 Task: Add Attachment from computer to Card Card0000000049 in Board Board0000000013 in Workspace WS0000000005 in Trello. Add Cover Green to Card Card0000000049 in Board Board0000000013 in Workspace WS0000000005 in Trello. Add "Move Card To …" Button titled Button0000000049 to "top" of the list "To Do" to Card Card0000000049 in Board Board0000000013 in Workspace WS0000000005 in Trello. Add Description DS0000000049 to Card Card0000000050 in Board Board0000000013 in Workspace WS0000000005 in Trello. Add Comment CM0000000049 to Card Card0000000050 in Board Board0000000013 in Workspace WS0000000005 in Trello
Action: Mouse moved to (695, 400)
Screenshot: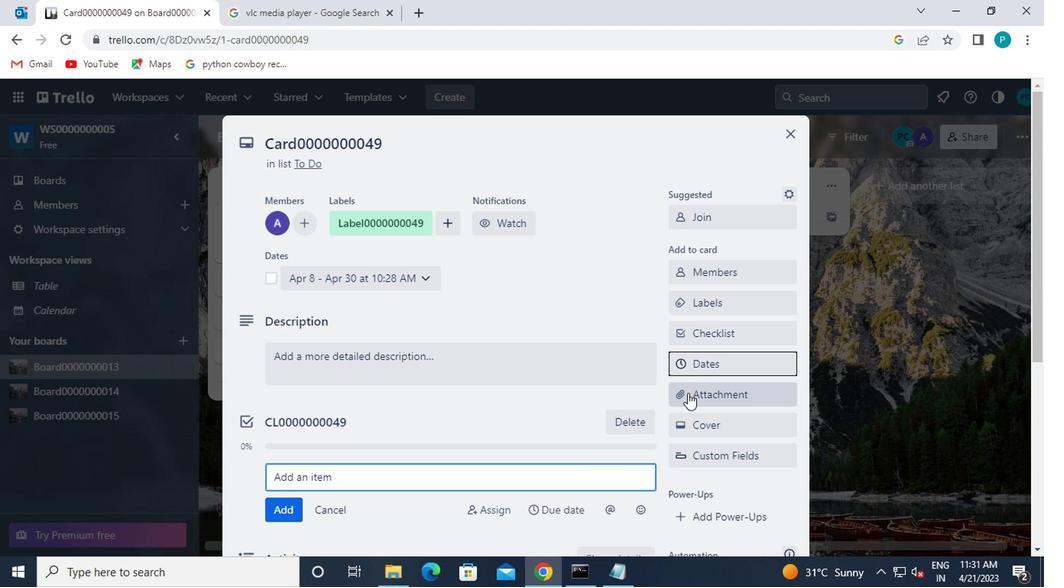 
Action: Mouse pressed left at (695, 400)
Screenshot: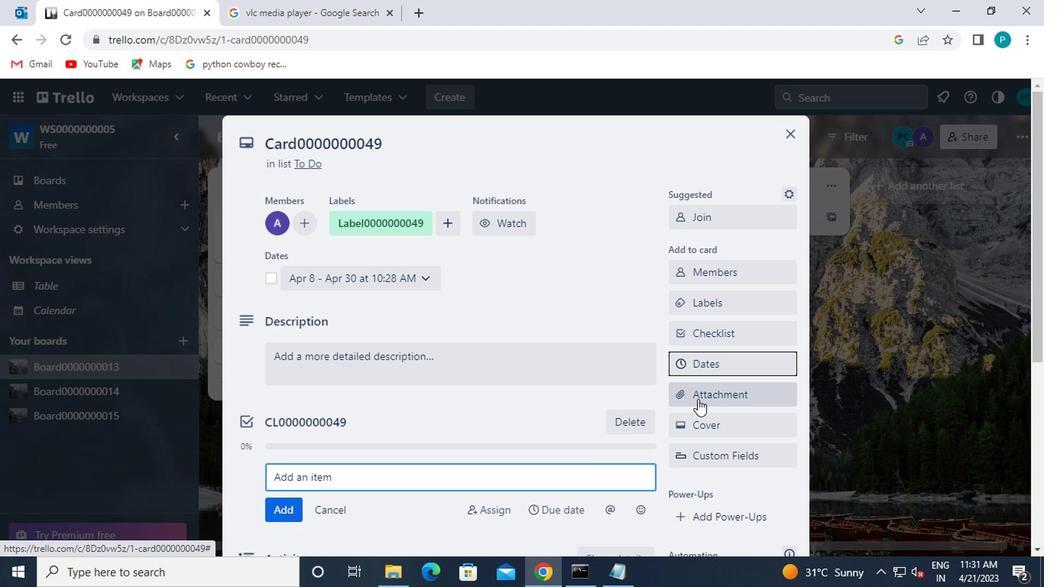 
Action: Mouse moved to (692, 157)
Screenshot: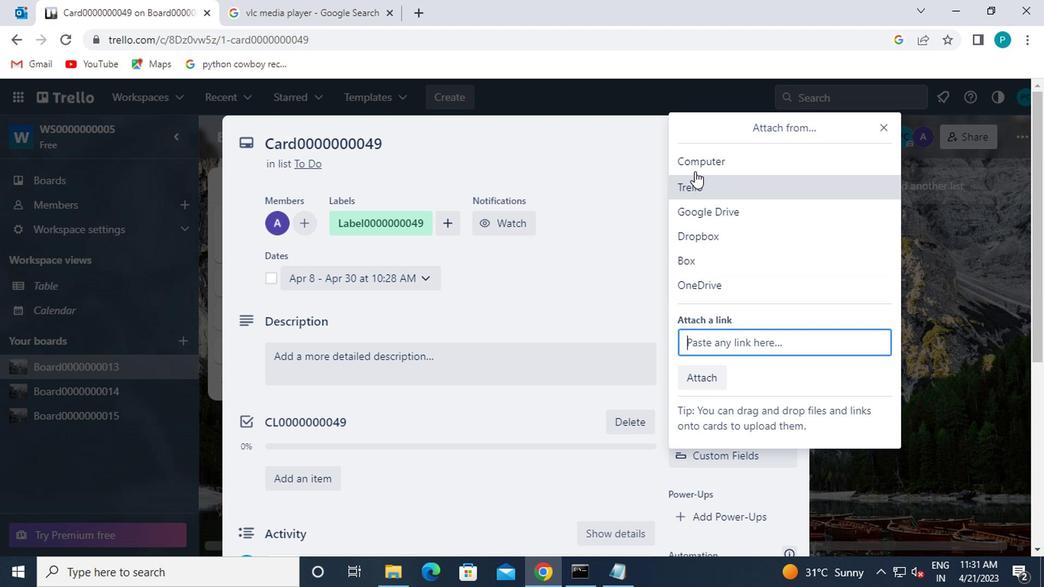 
Action: Mouse pressed left at (692, 157)
Screenshot: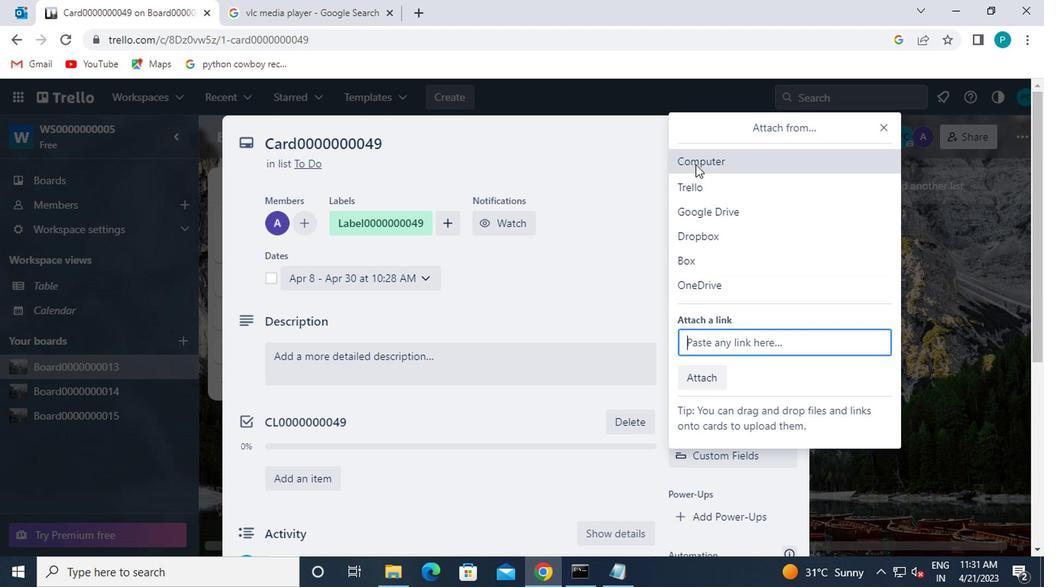 
Action: Mouse moved to (233, 125)
Screenshot: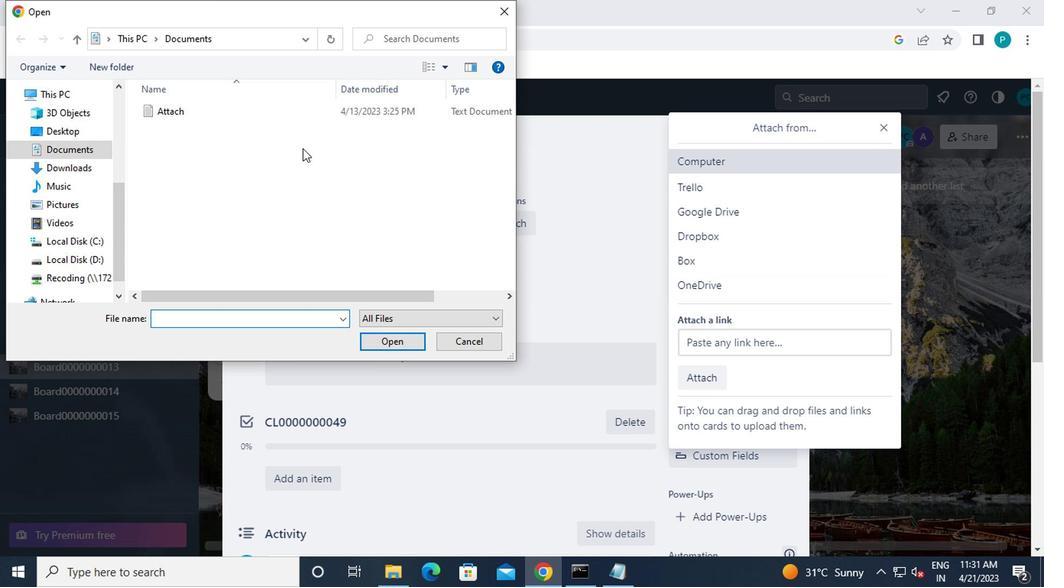 
Action: Mouse pressed left at (233, 125)
Screenshot: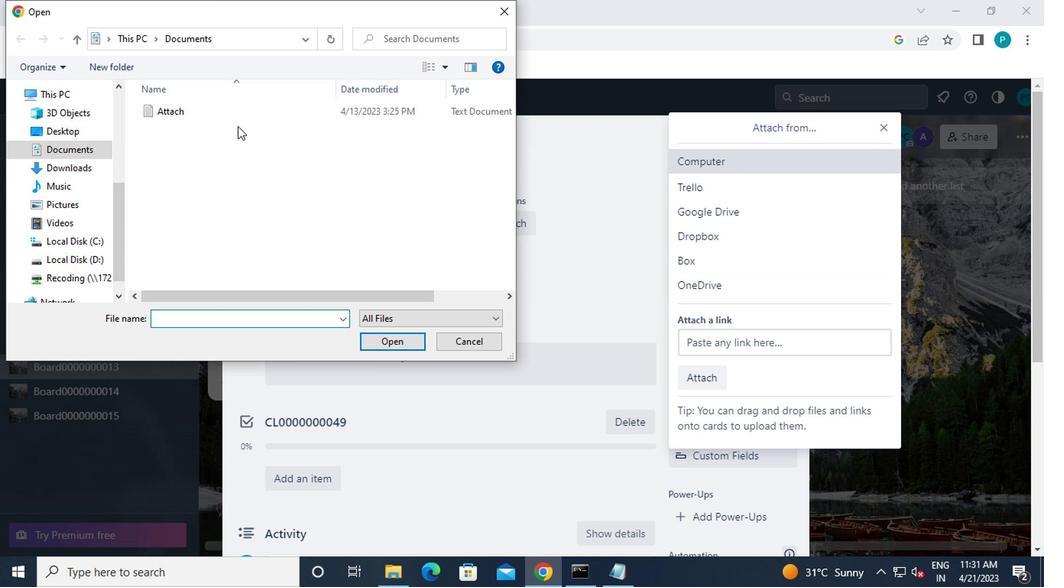 
Action: Mouse moved to (214, 115)
Screenshot: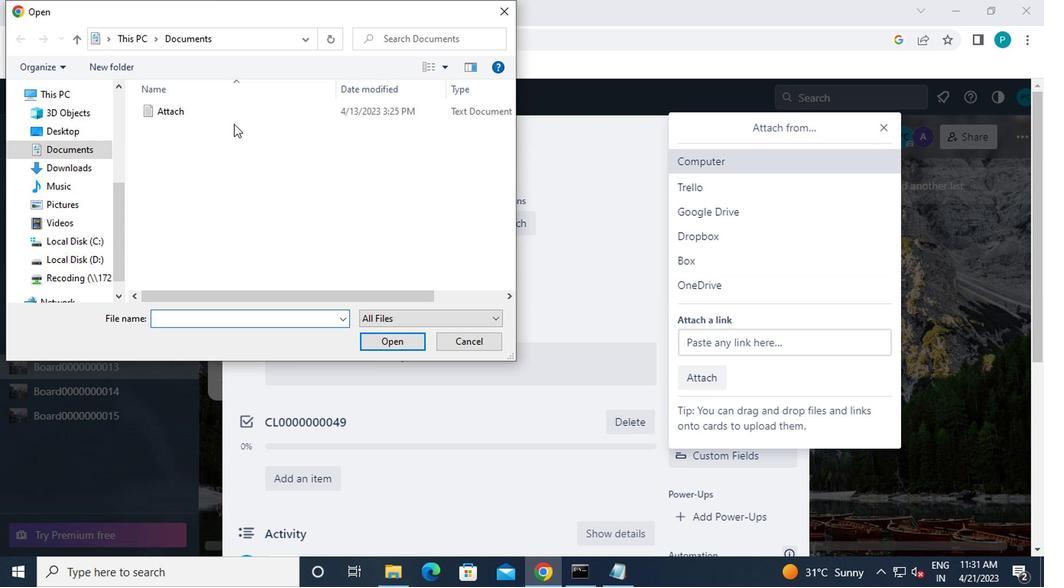 
Action: Mouse pressed left at (214, 115)
Screenshot: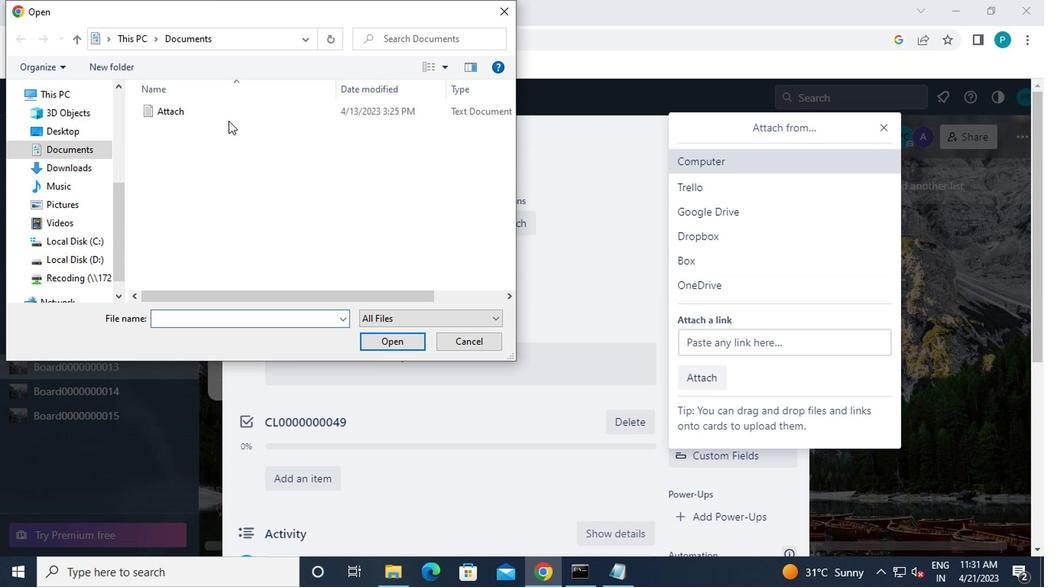 
Action: Mouse moved to (390, 348)
Screenshot: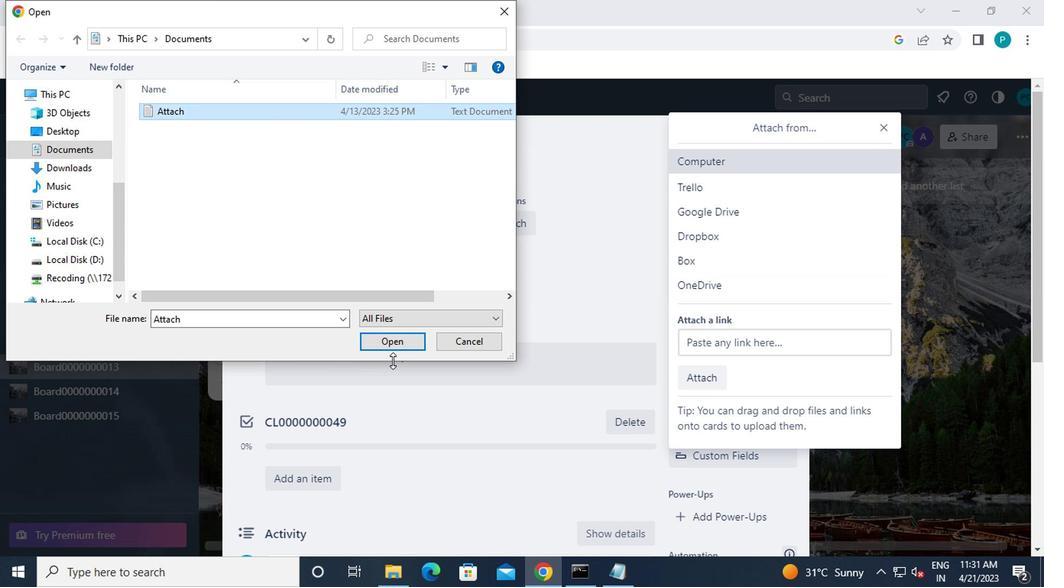 
Action: Mouse pressed left at (390, 348)
Screenshot: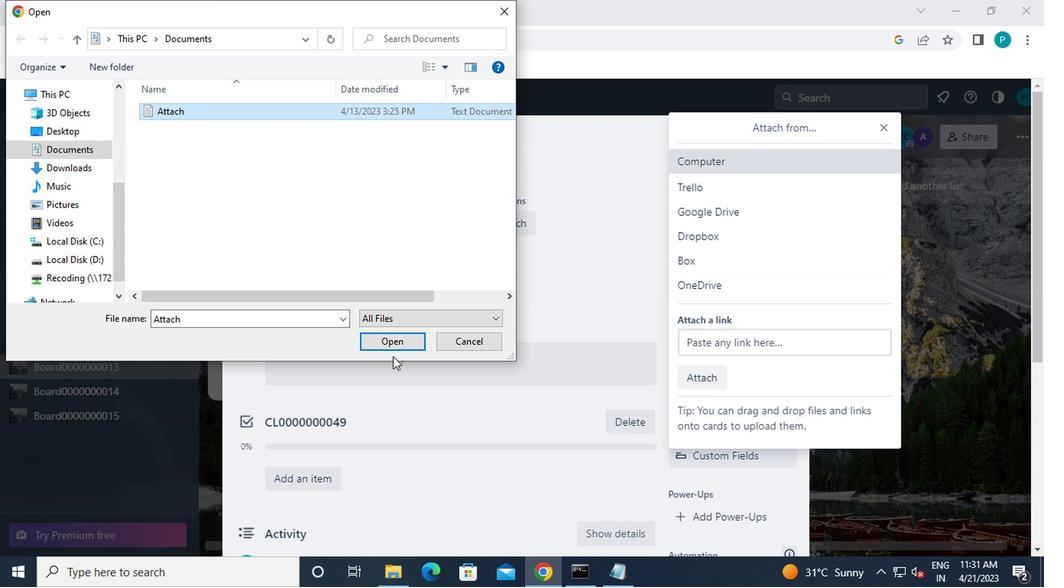 
Action: Mouse moved to (692, 427)
Screenshot: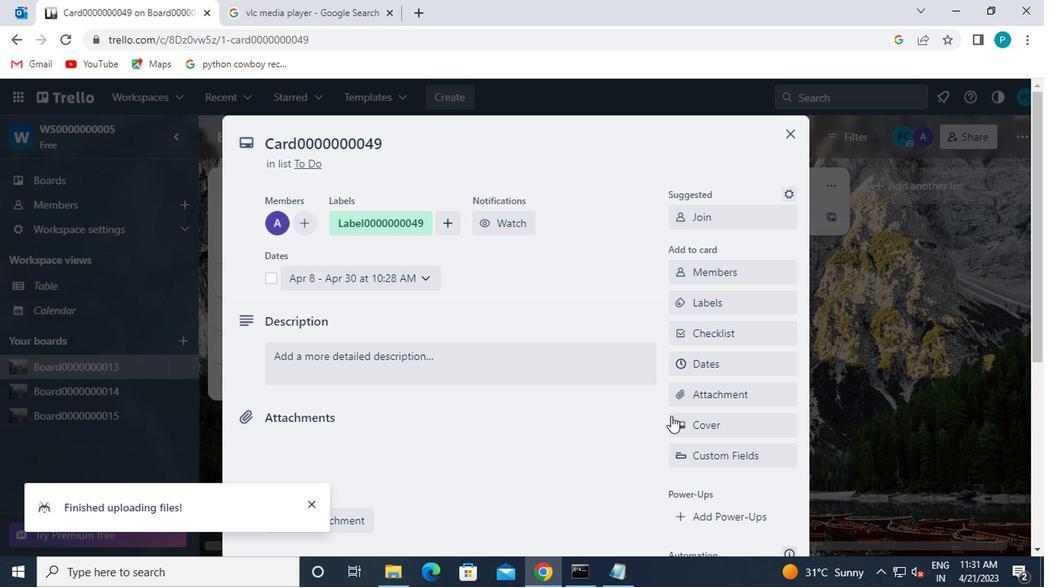 
Action: Mouse pressed left at (692, 427)
Screenshot: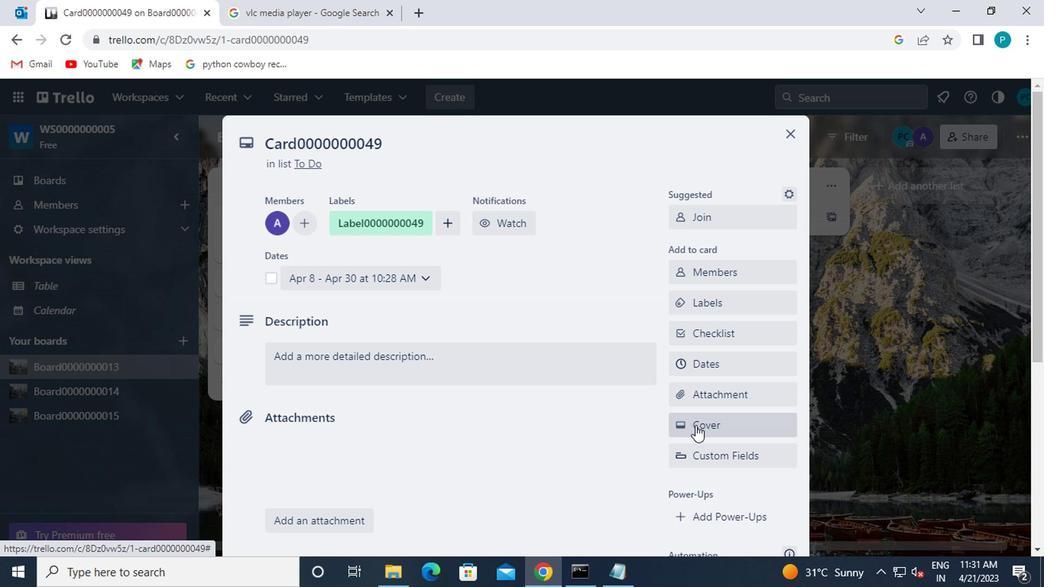 
Action: Mouse moved to (676, 270)
Screenshot: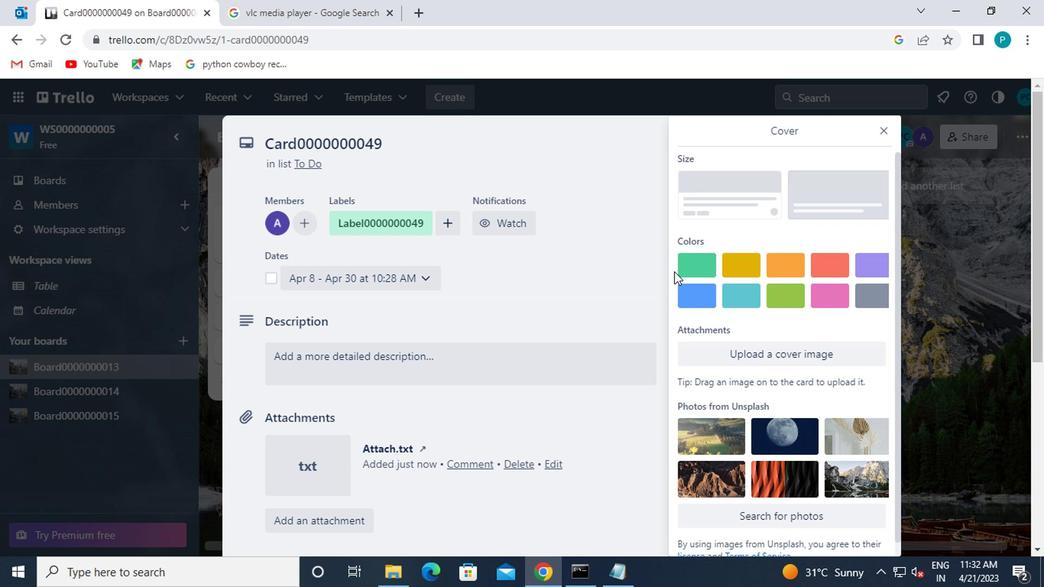 
Action: Mouse pressed left at (676, 270)
Screenshot: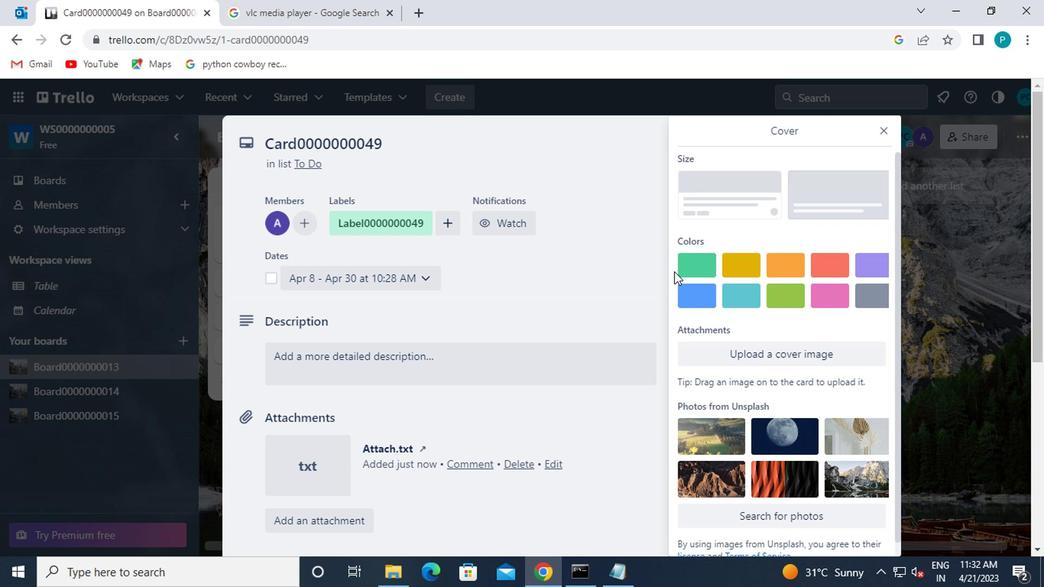 
Action: Mouse moved to (883, 127)
Screenshot: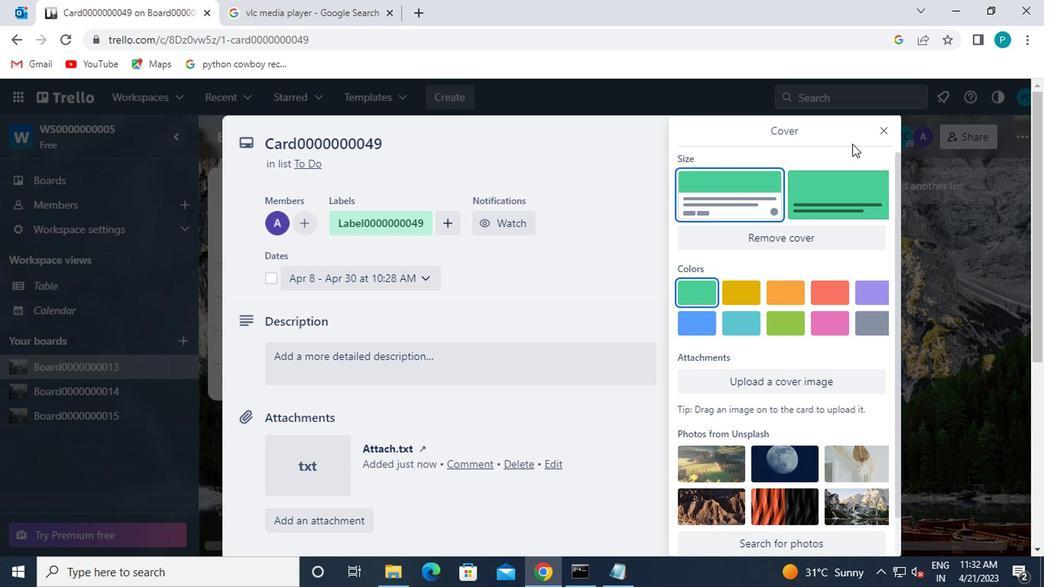 
Action: Mouse pressed left at (883, 127)
Screenshot: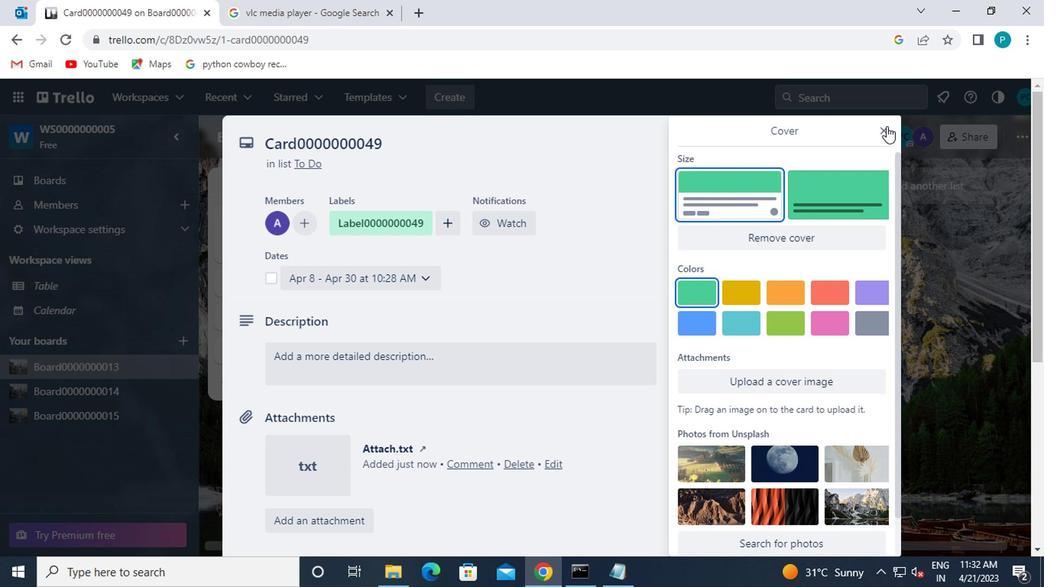 
Action: Mouse moved to (627, 432)
Screenshot: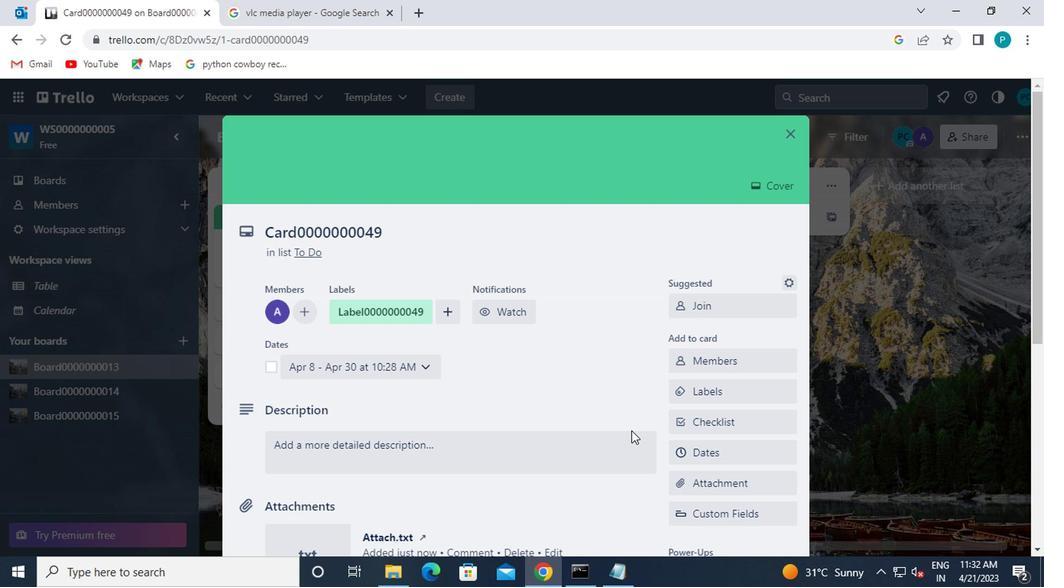 
Action: Mouse scrolled (627, 432) with delta (0, 0)
Screenshot: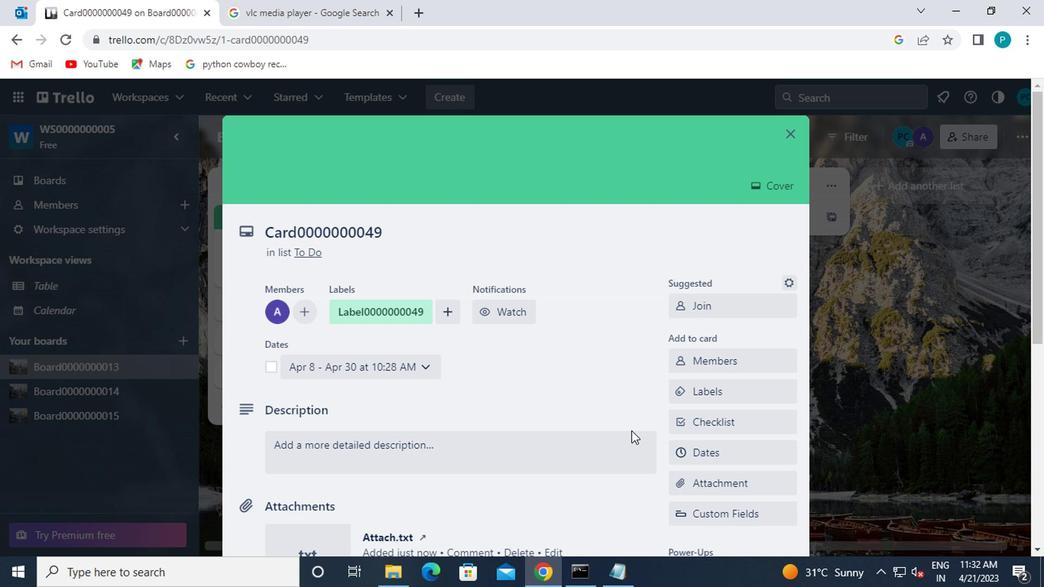 
Action: Mouse scrolled (627, 432) with delta (0, 0)
Screenshot: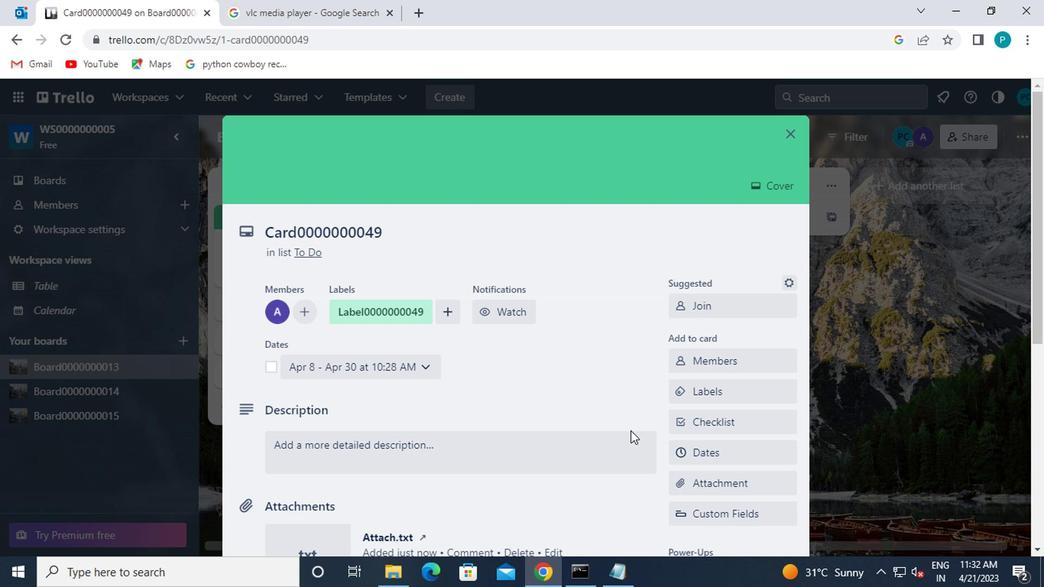 
Action: Mouse moved to (629, 416)
Screenshot: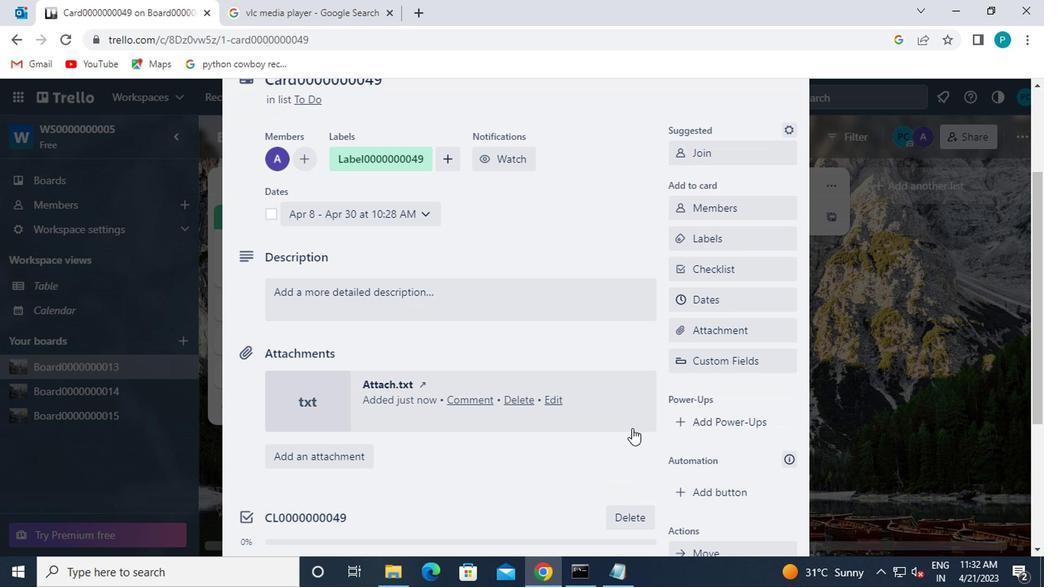 
Action: Mouse scrolled (629, 415) with delta (0, 0)
Screenshot: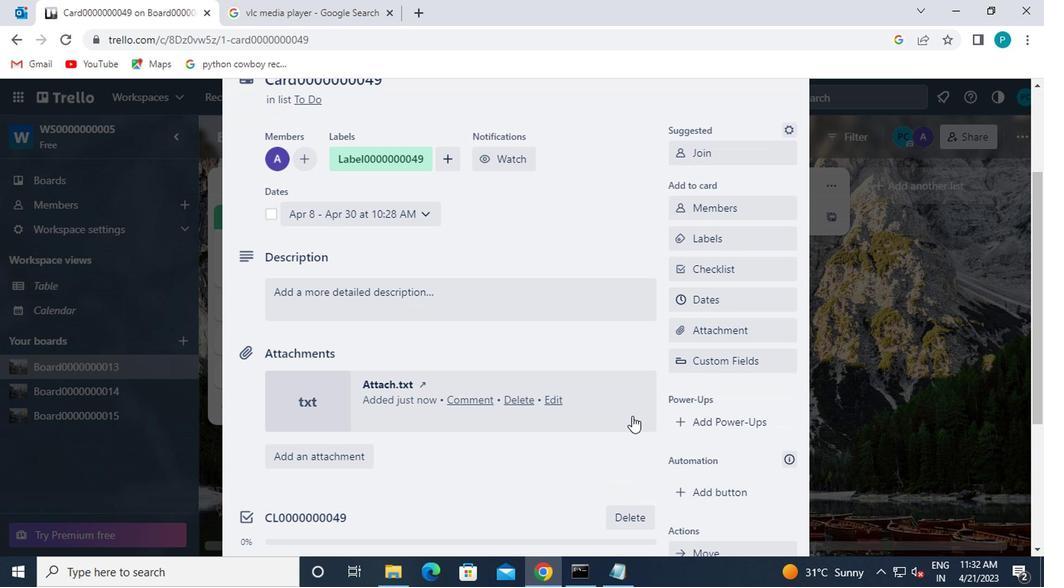 
Action: Mouse moved to (689, 417)
Screenshot: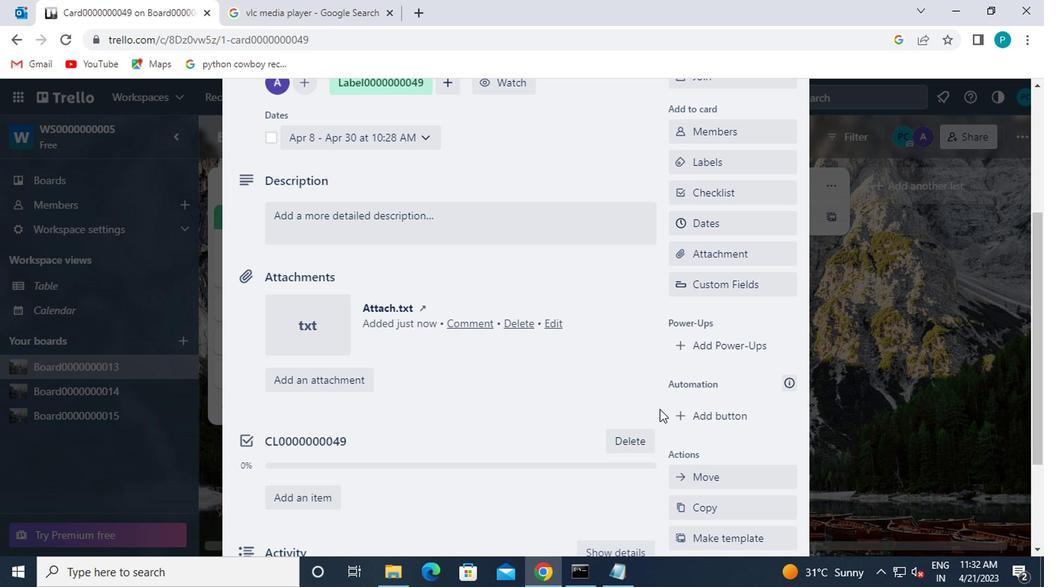
Action: Mouse pressed left at (689, 417)
Screenshot: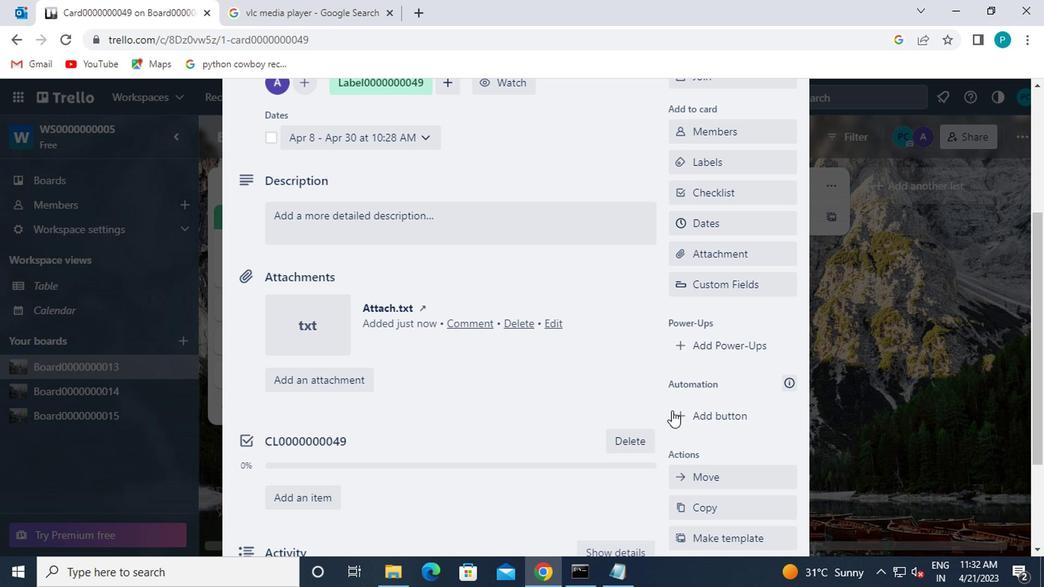 
Action: Mouse moved to (698, 204)
Screenshot: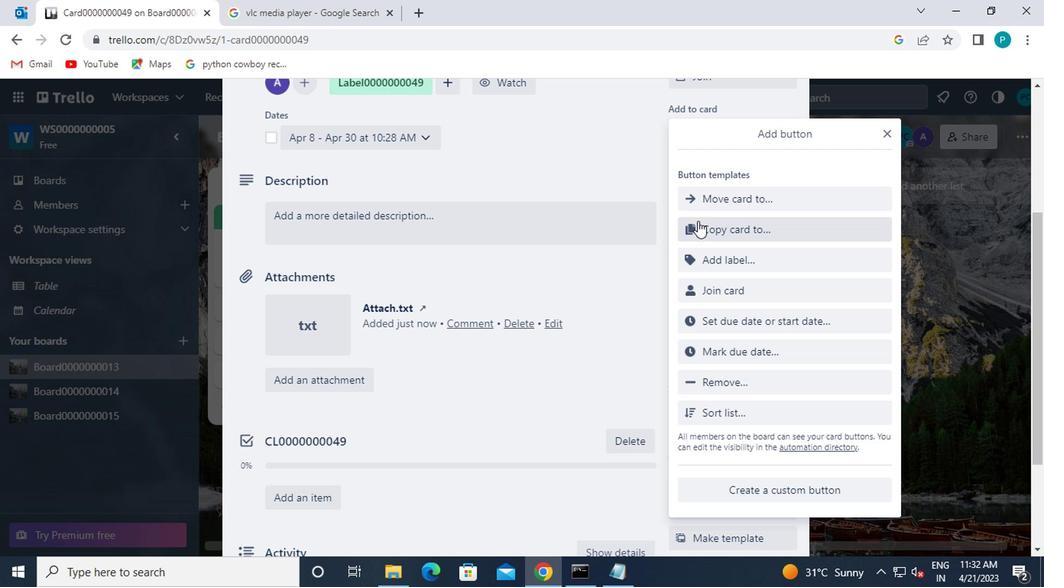 
Action: Mouse pressed left at (698, 204)
Screenshot: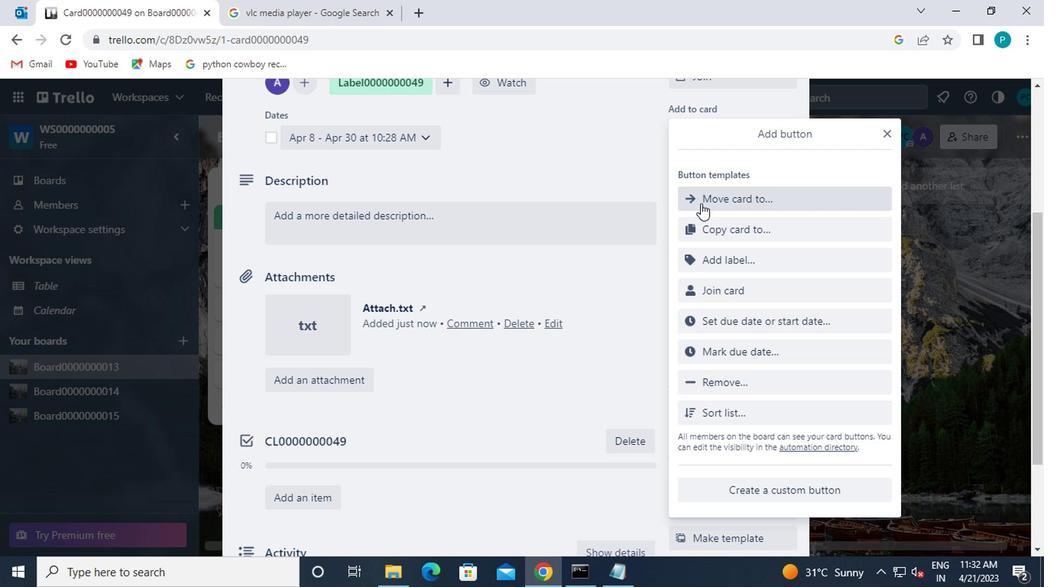 
Action: Mouse moved to (724, 197)
Screenshot: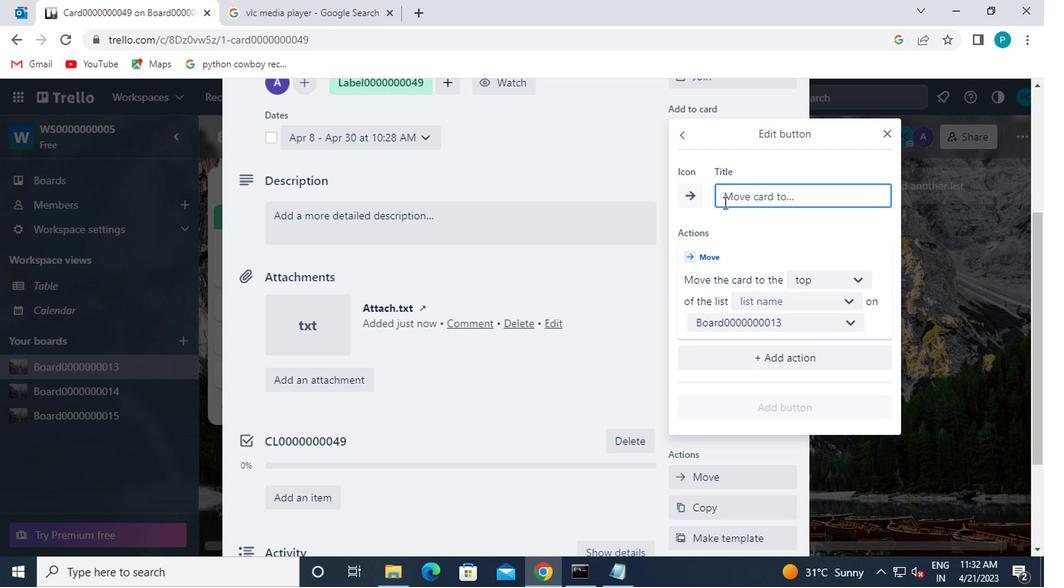 
Action: Key pressed b<Key.caps_lock>utton0000000049
Screenshot: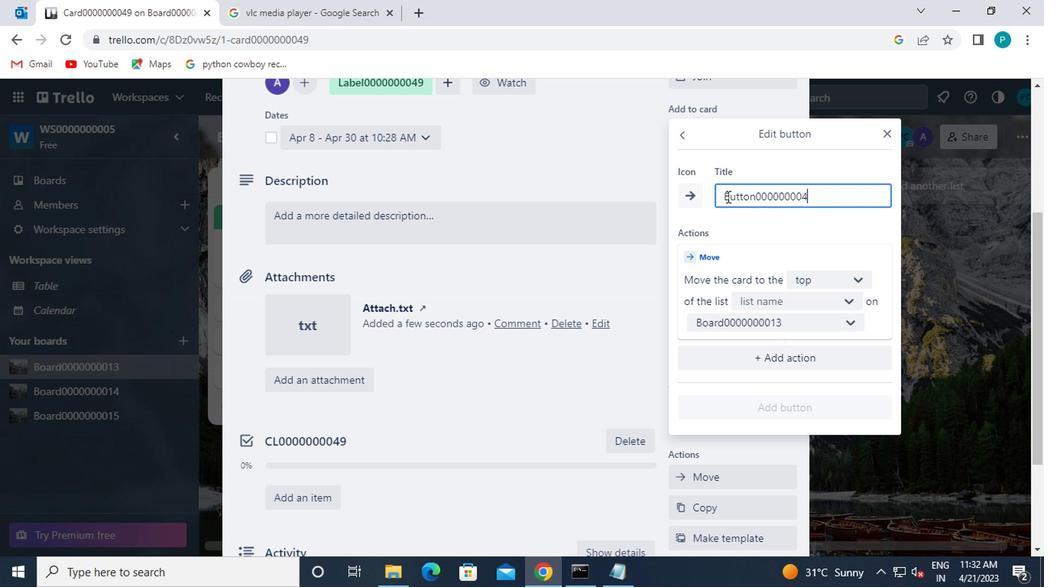 
Action: Mouse moved to (831, 279)
Screenshot: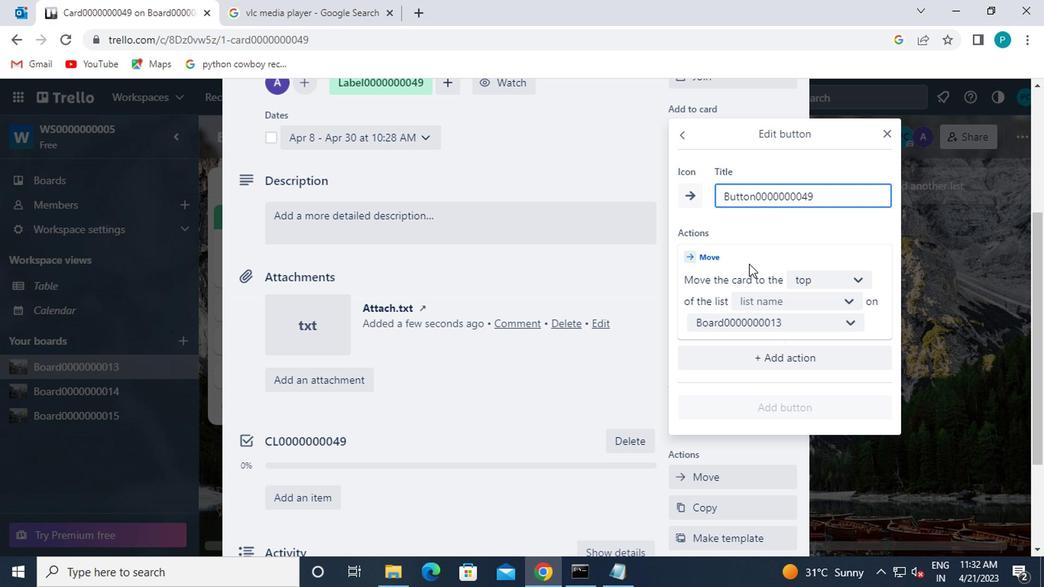 
Action: Mouse pressed left at (831, 279)
Screenshot: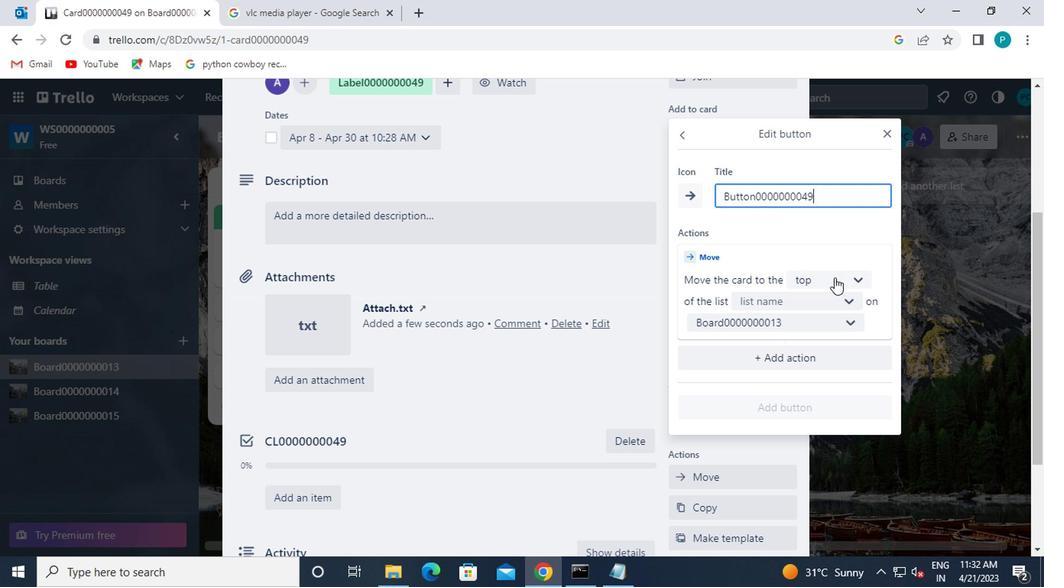 
Action: Mouse moved to (832, 305)
Screenshot: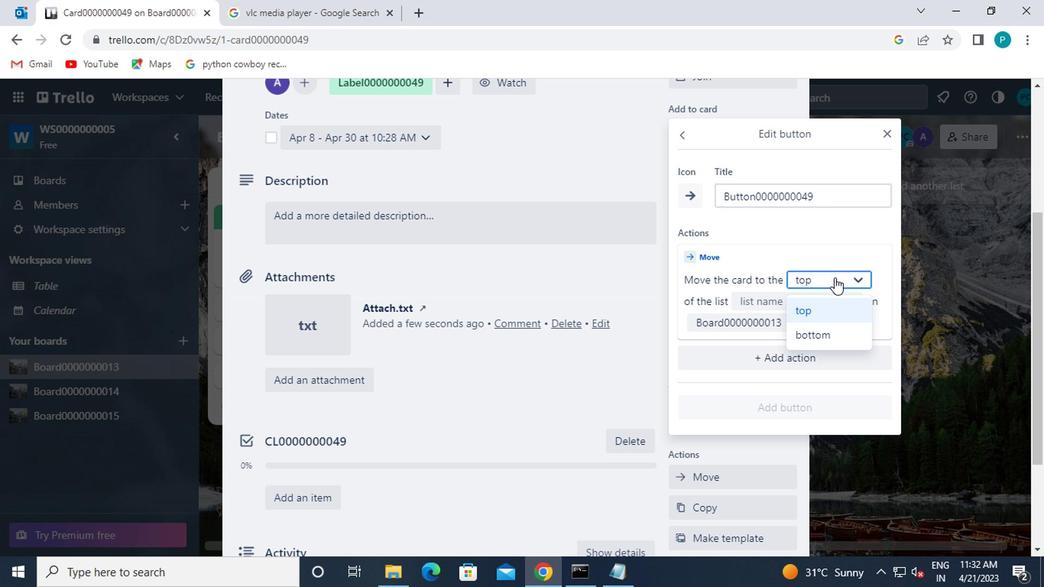 
Action: Mouse pressed left at (832, 305)
Screenshot: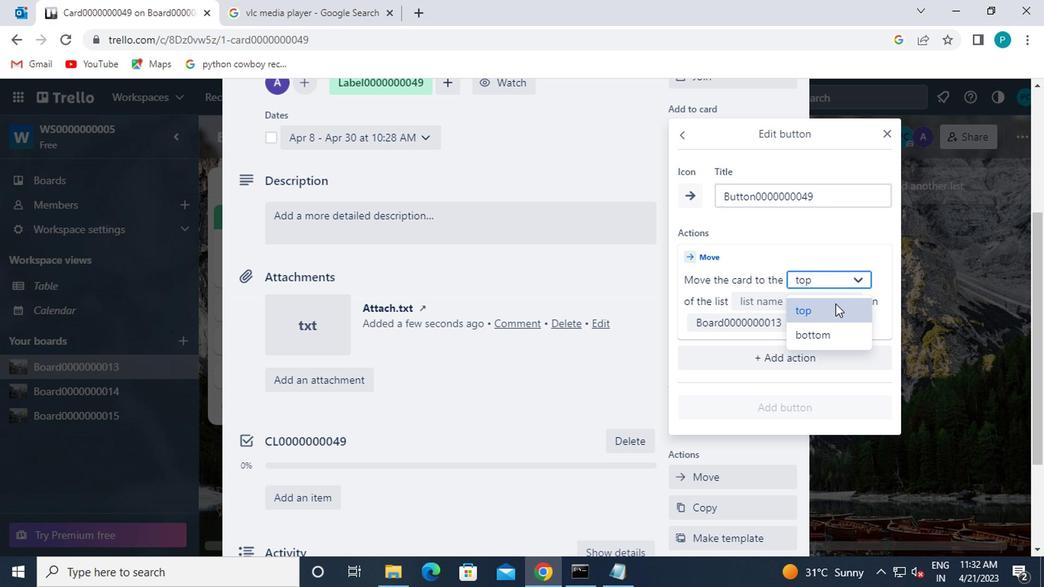 
Action: Mouse moved to (804, 301)
Screenshot: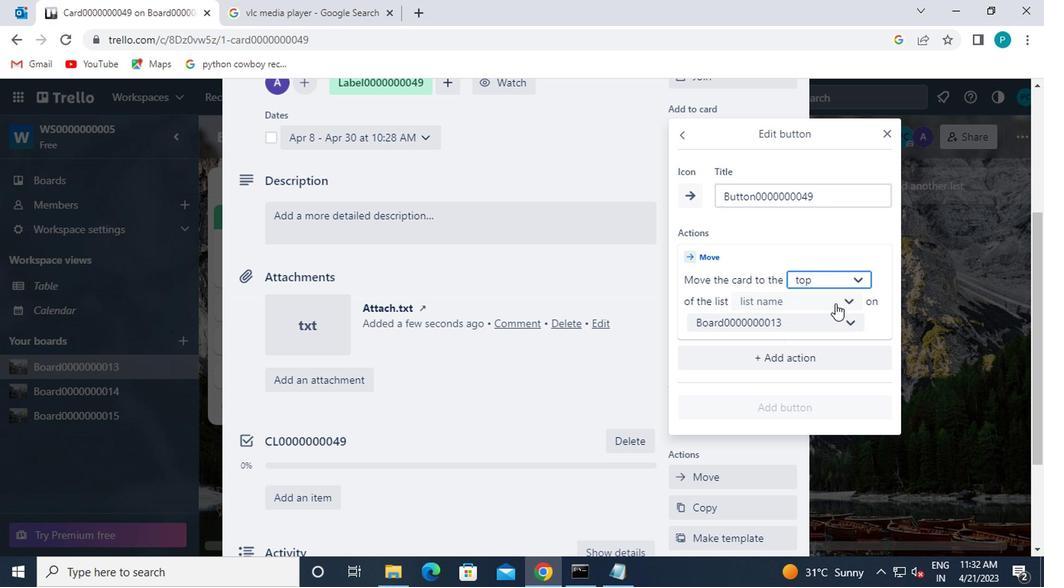 
Action: Mouse pressed left at (804, 301)
Screenshot: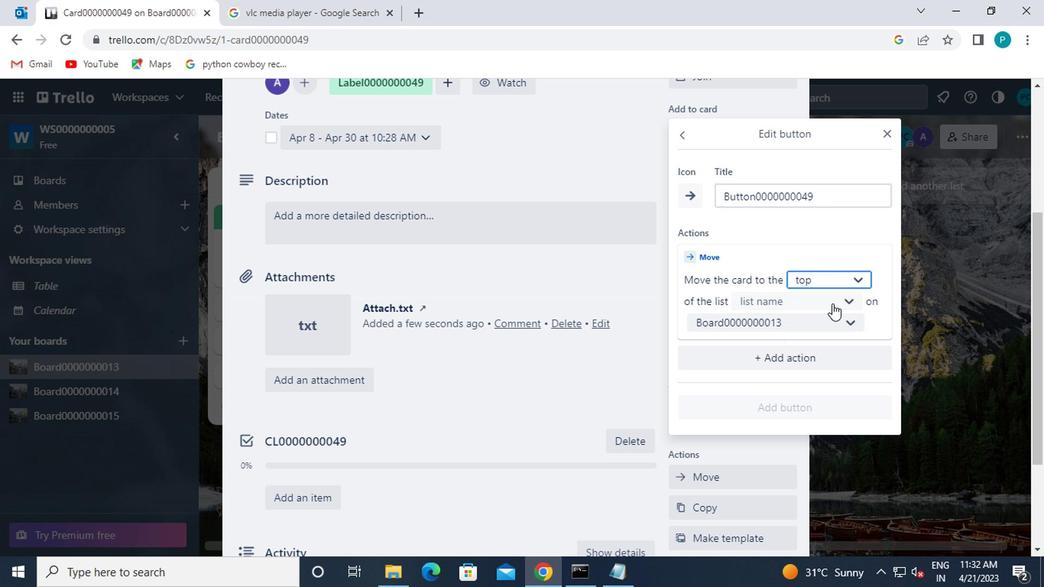 
Action: Mouse moved to (800, 339)
Screenshot: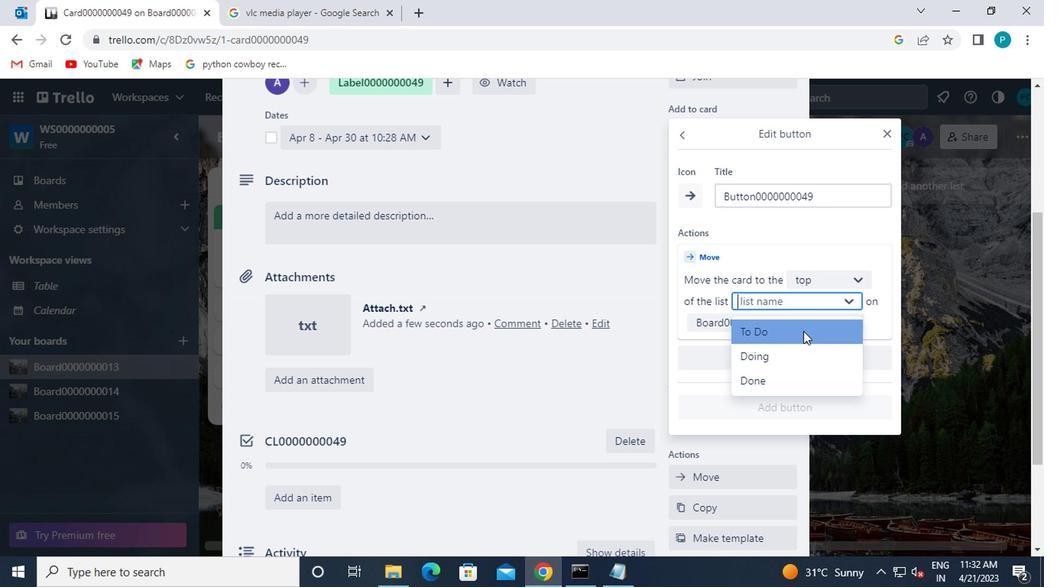 
Action: Mouse pressed left at (800, 339)
Screenshot: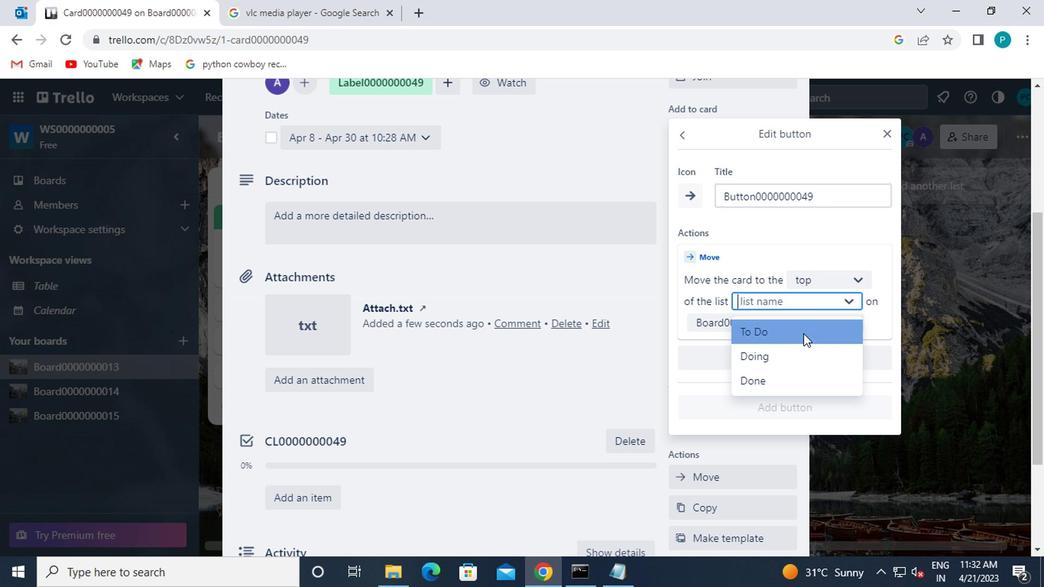 
Action: Mouse moved to (779, 402)
Screenshot: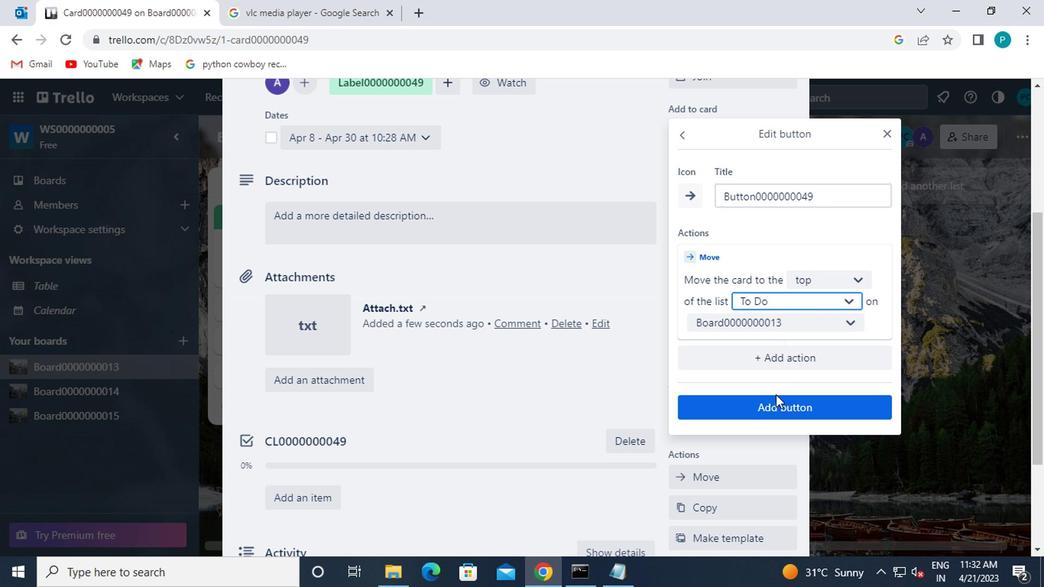 
Action: Mouse pressed left at (779, 402)
Screenshot: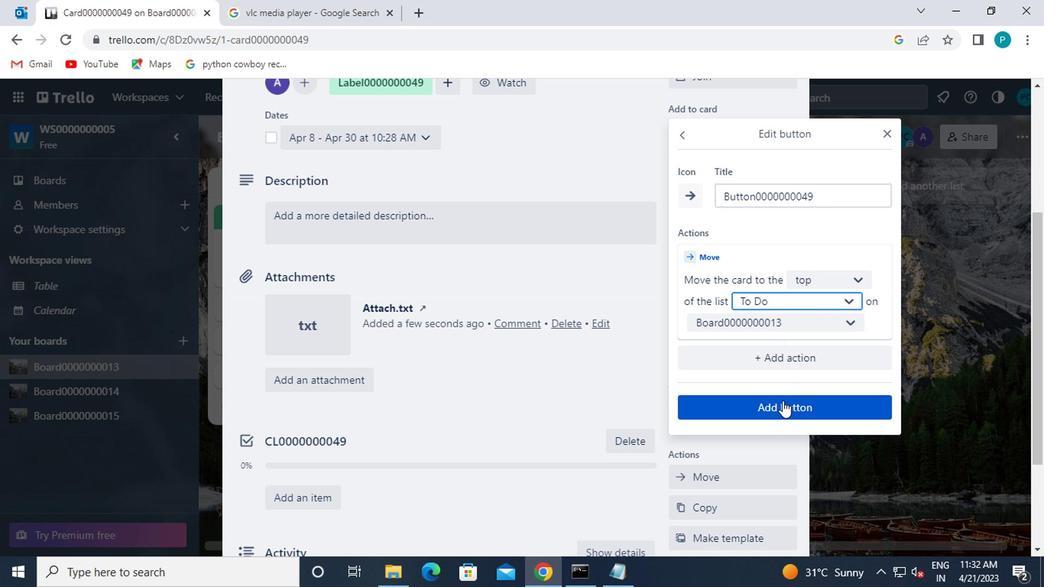 
Action: Mouse moved to (390, 219)
Screenshot: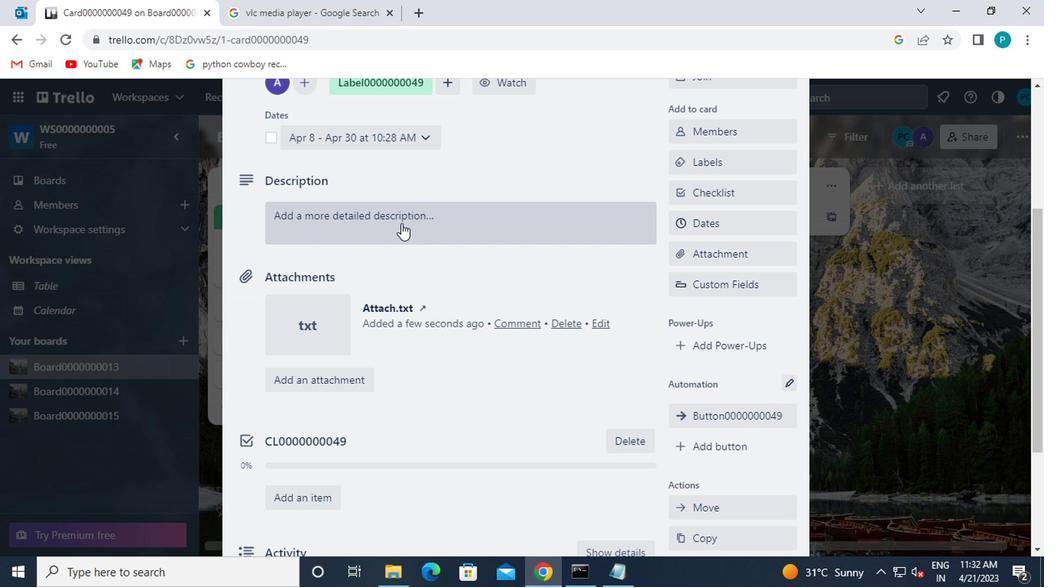 
Action: Mouse pressed left at (390, 219)
Screenshot: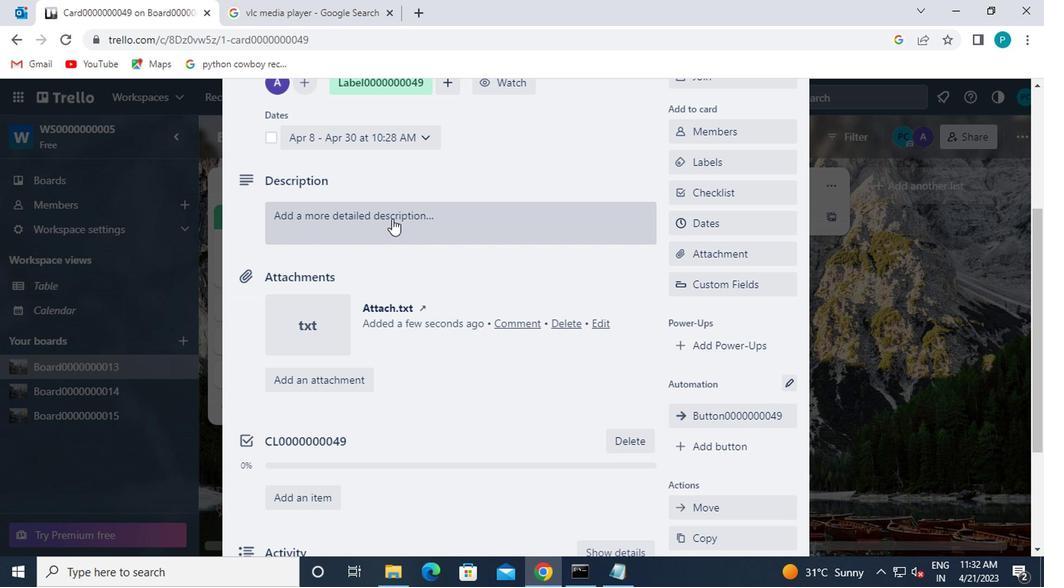 
Action: Key pressed <Key.caps_lock>ds0000000049
Screenshot: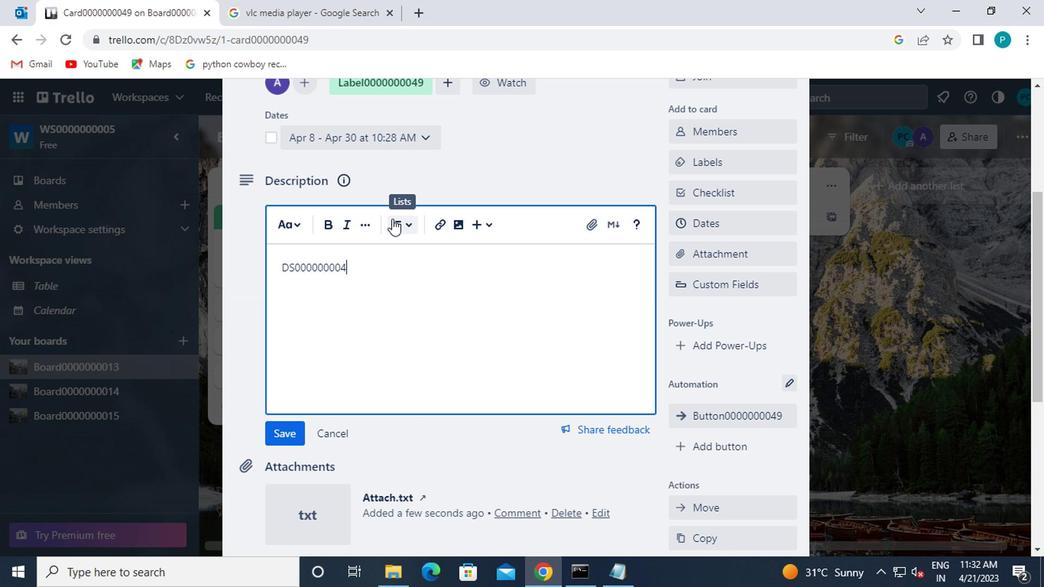 
Action: Mouse moved to (287, 430)
Screenshot: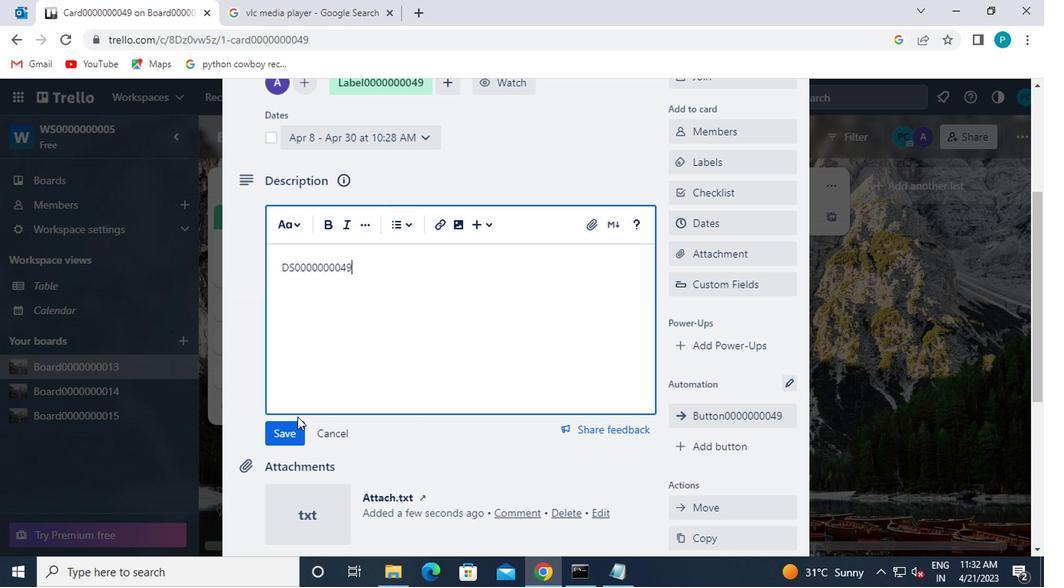 
Action: Mouse pressed left at (287, 430)
Screenshot: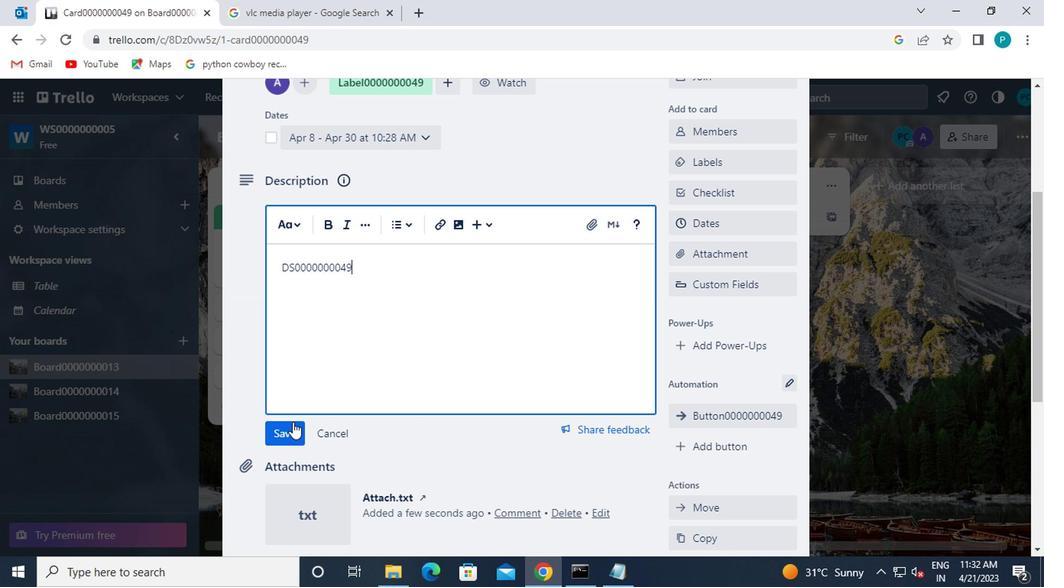 
Action: Mouse moved to (400, 424)
Screenshot: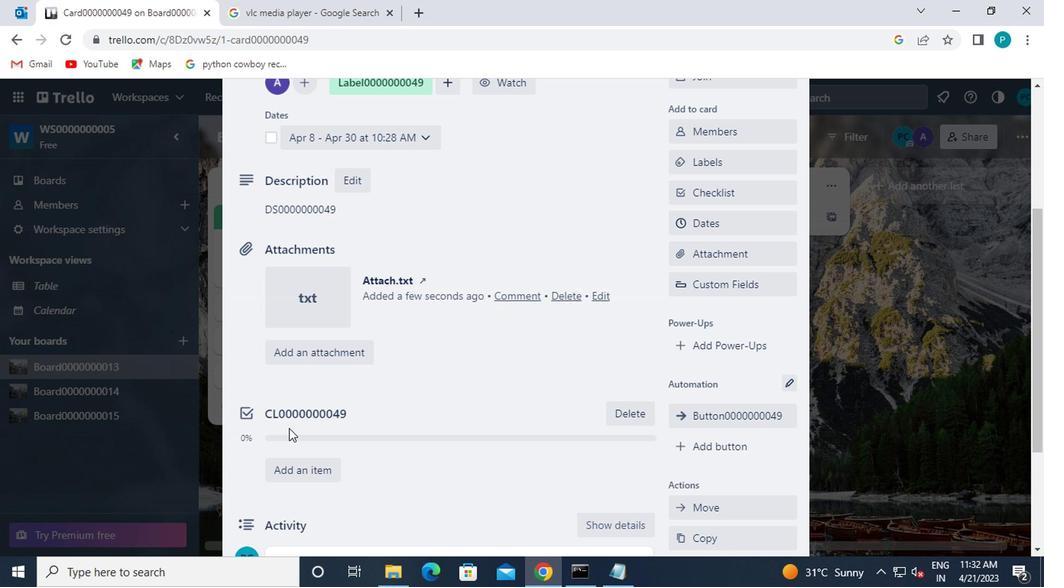 
Action: Mouse scrolled (400, 423) with delta (0, -1)
Screenshot: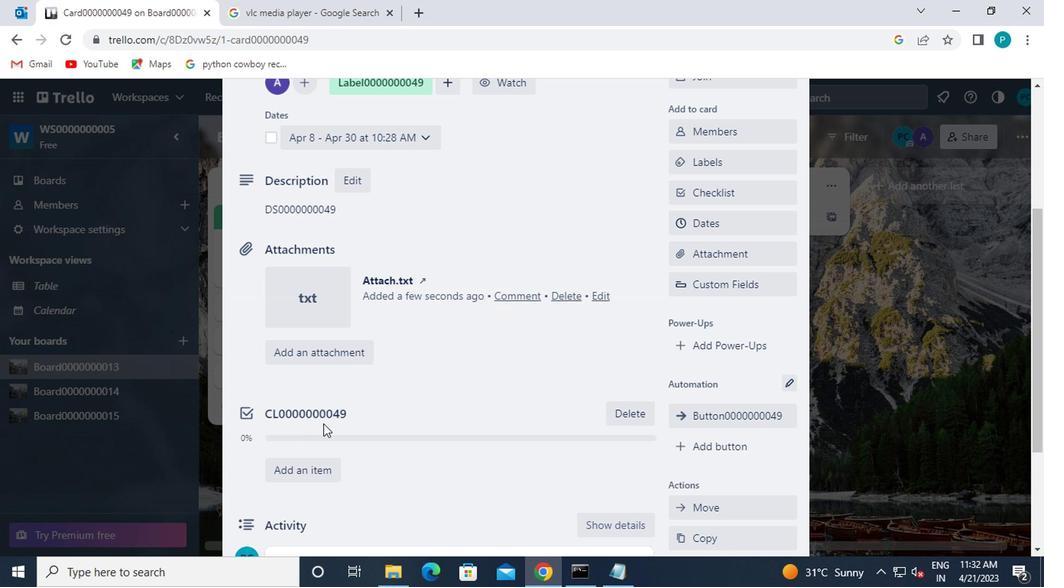 
Action: Mouse moved to (401, 424)
Screenshot: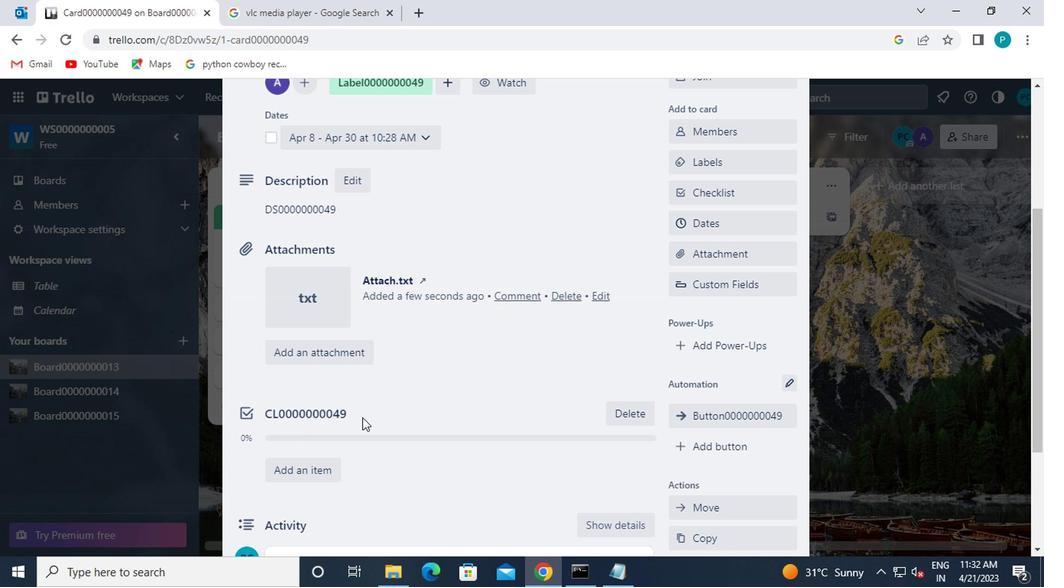 
Action: Mouse scrolled (401, 423) with delta (0, -1)
Screenshot: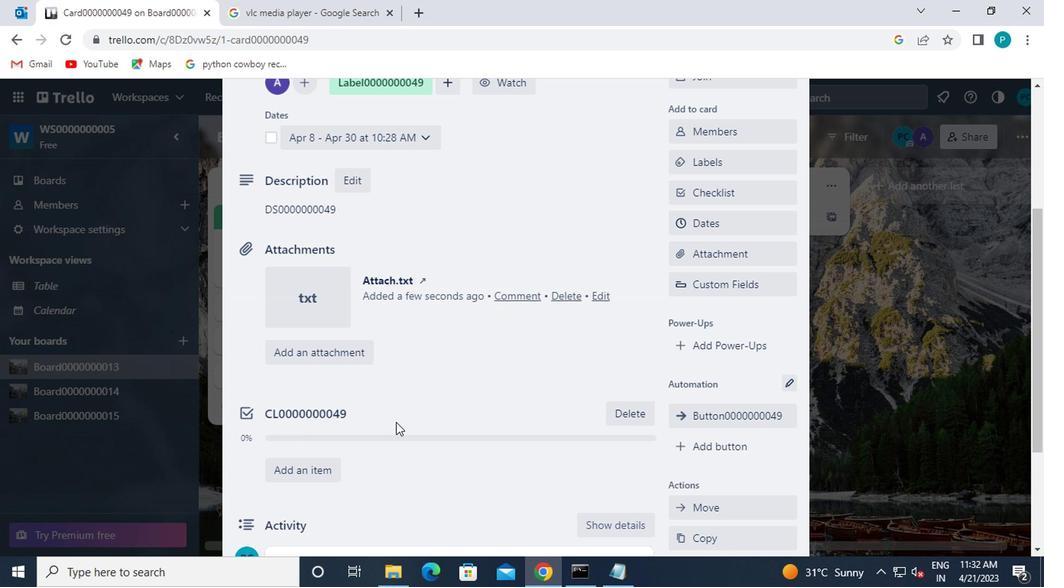 
Action: Mouse scrolled (401, 423) with delta (0, -1)
Screenshot: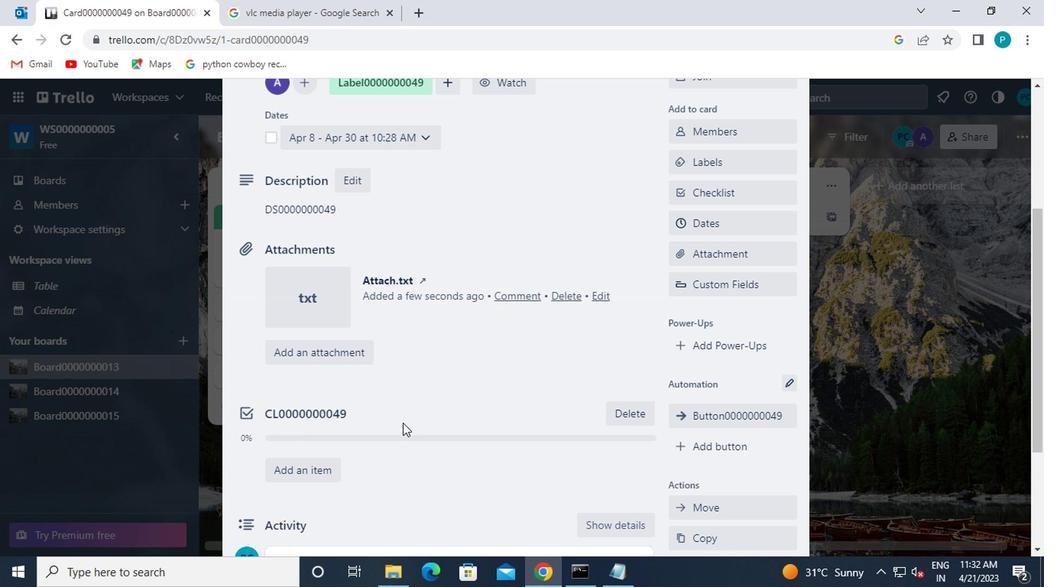 
Action: Mouse moved to (360, 395)
Screenshot: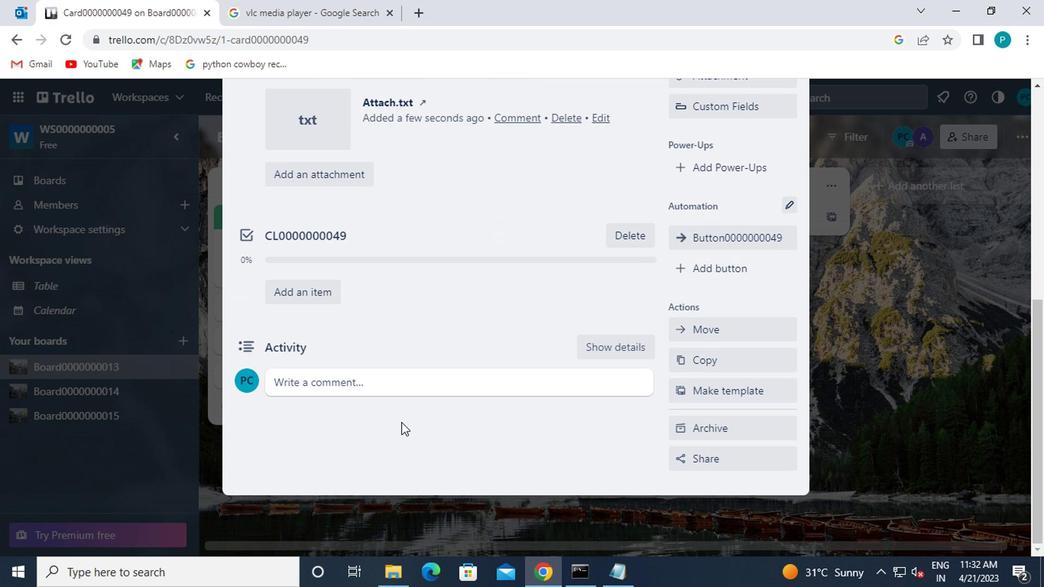 
Action: Mouse pressed left at (360, 395)
Screenshot: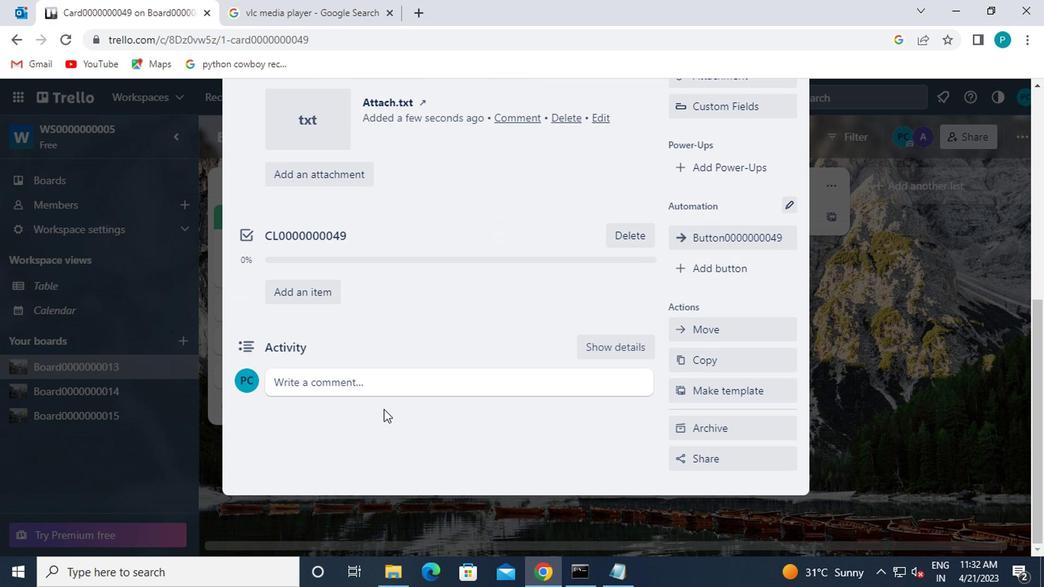 
Action: Key pressed cm0000000049
Screenshot: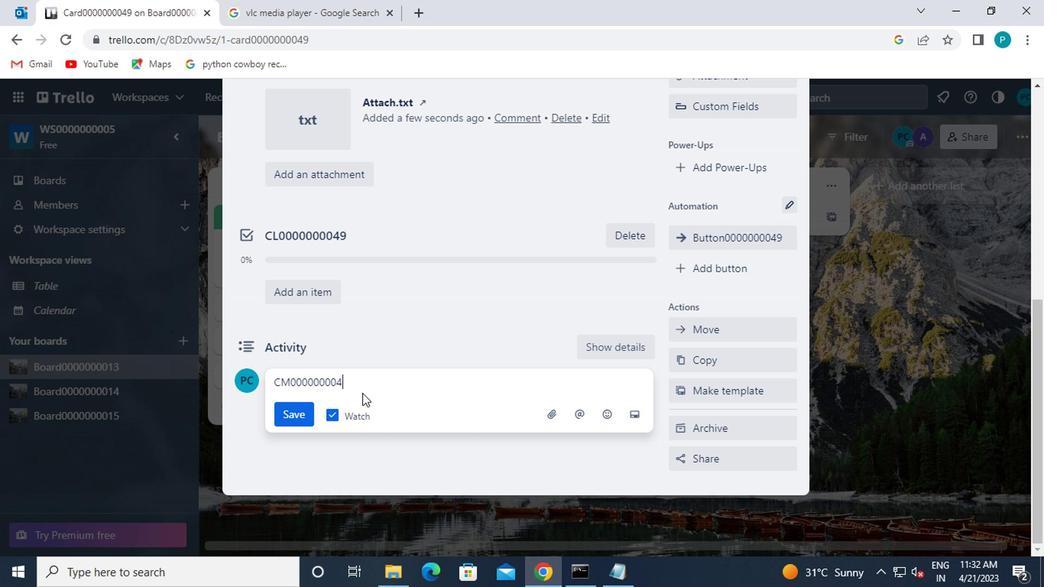 
Action: Mouse moved to (287, 418)
Screenshot: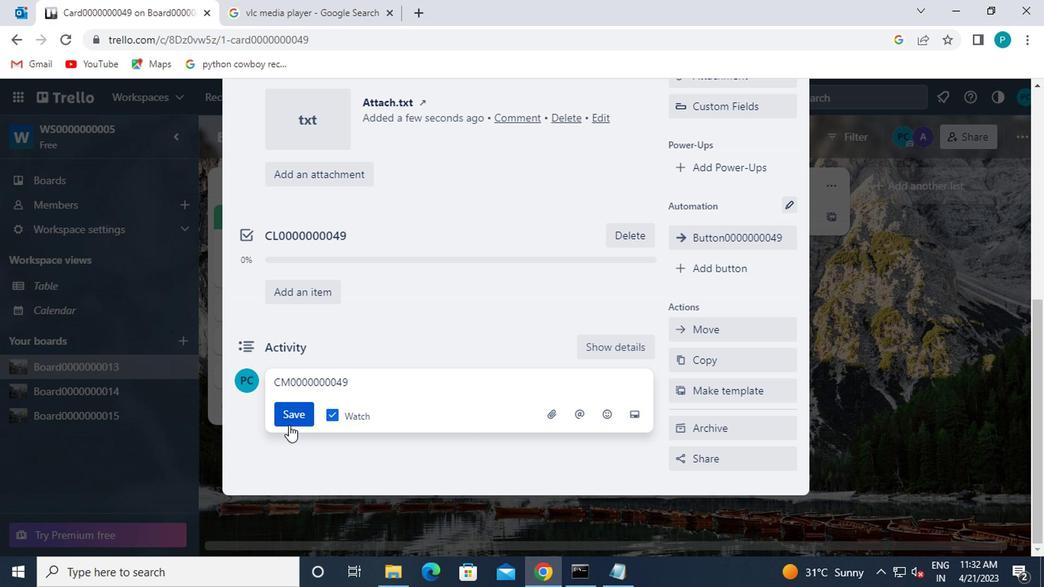 
Action: Mouse pressed left at (287, 418)
Screenshot: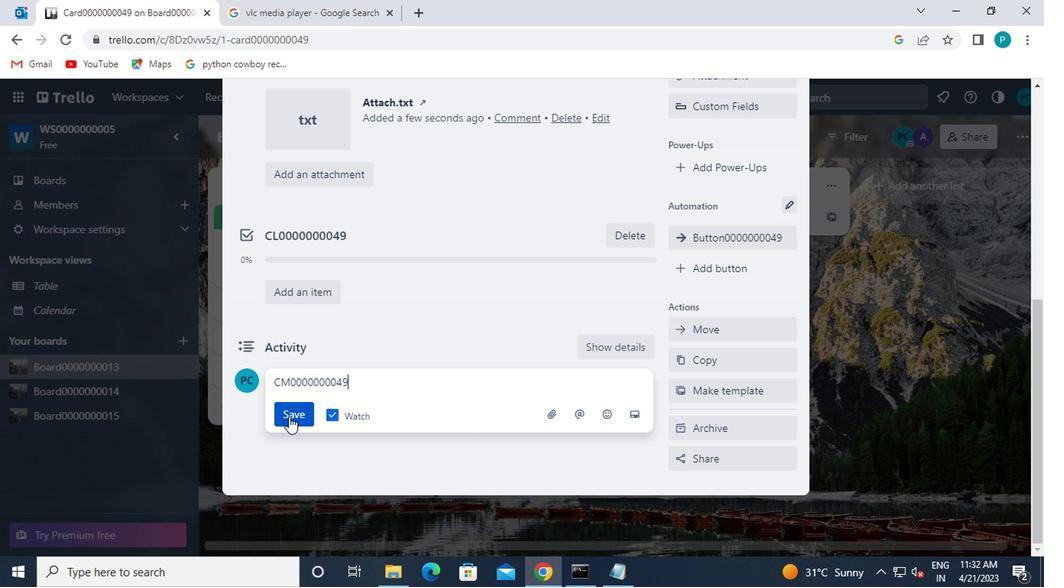 
Action: Mouse moved to (435, 435)
Screenshot: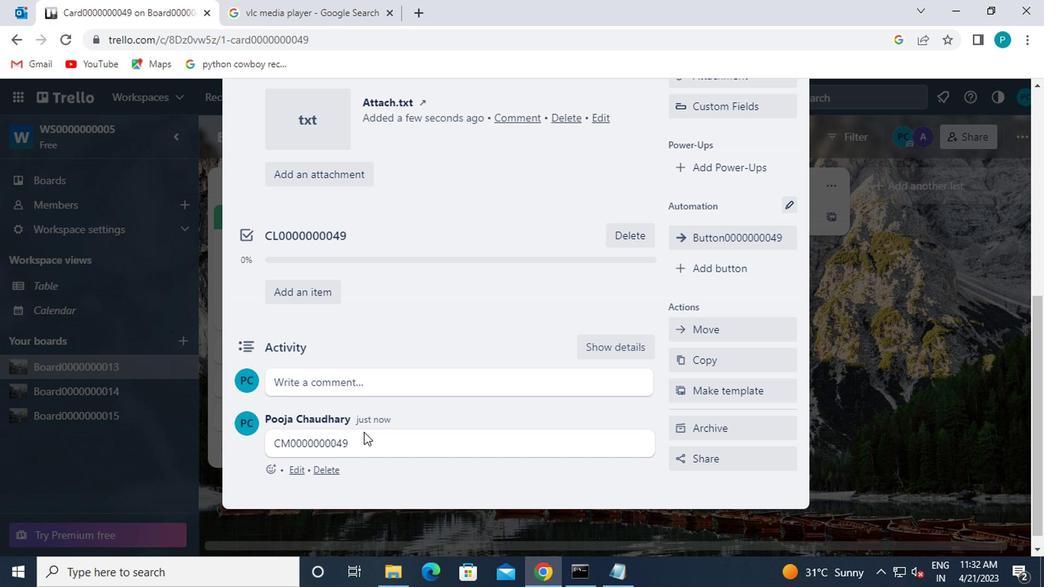 
Action: Mouse scrolled (435, 436) with delta (0, 0)
Screenshot: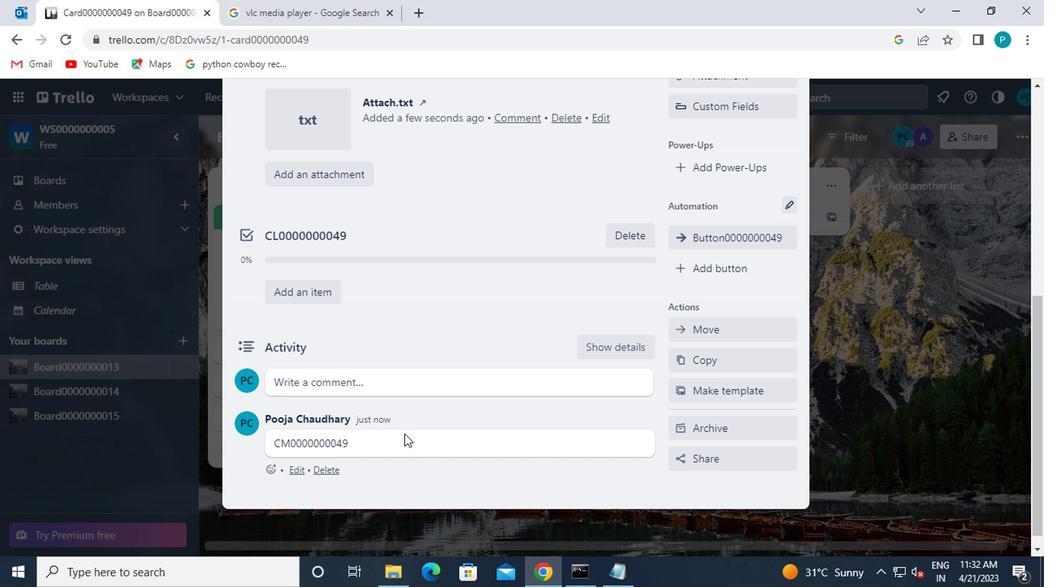 
Action: Mouse scrolled (435, 436) with delta (0, 0)
Screenshot: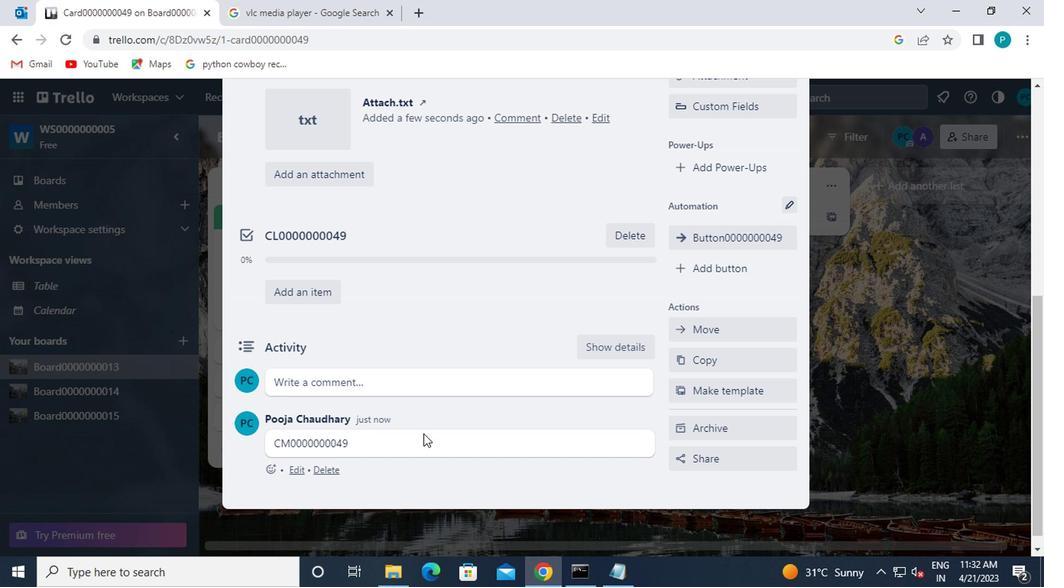 
Action: Mouse scrolled (435, 436) with delta (0, 0)
Screenshot: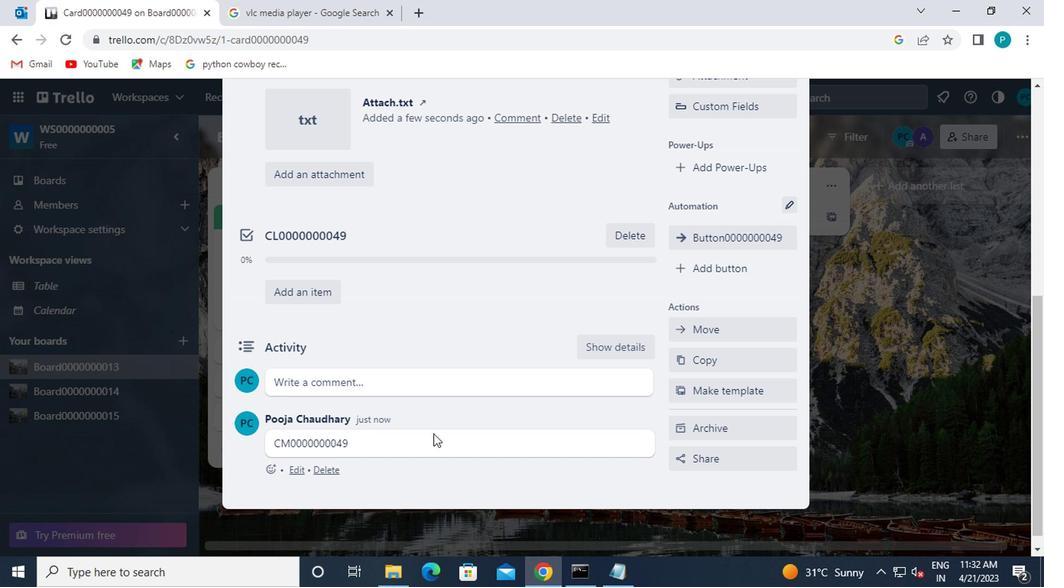 
Action: Mouse scrolled (435, 436) with delta (0, 0)
Screenshot: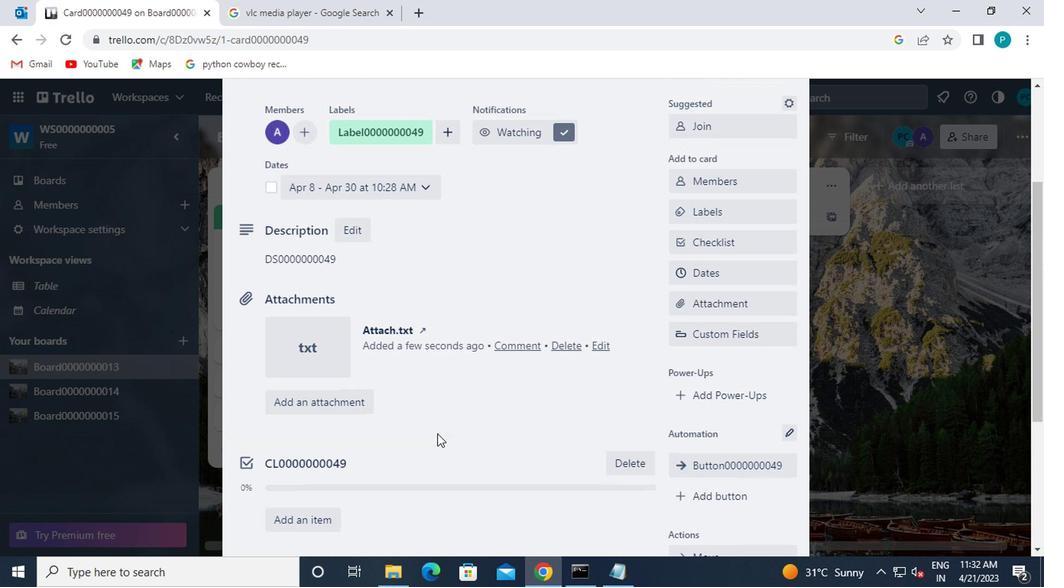 
Action: Mouse scrolled (435, 436) with delta (0, 0)
Screenshot: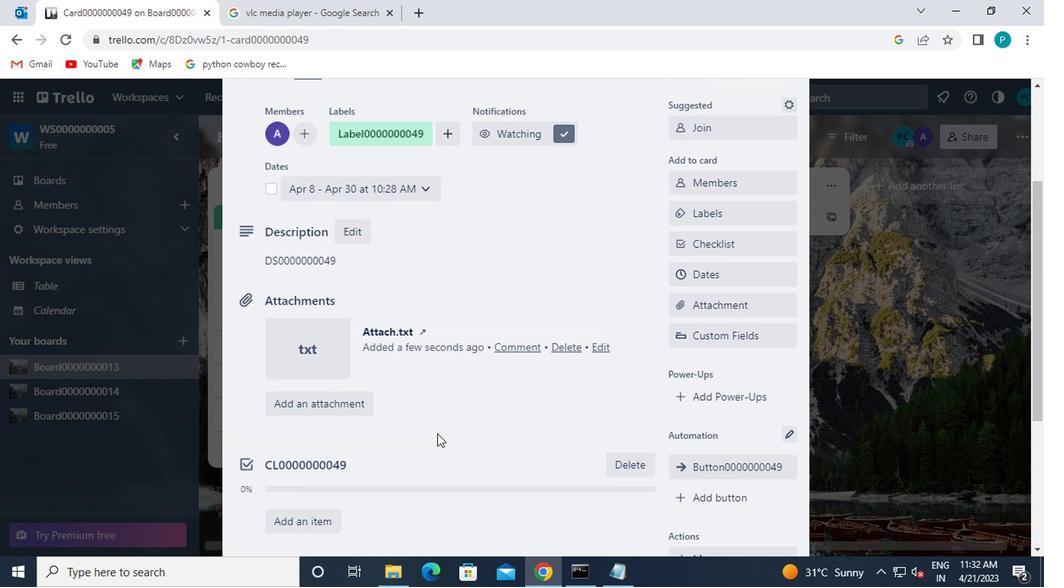 
Action: Mouse scrolled (435, 436) with delta (0, 0)
Screenshot: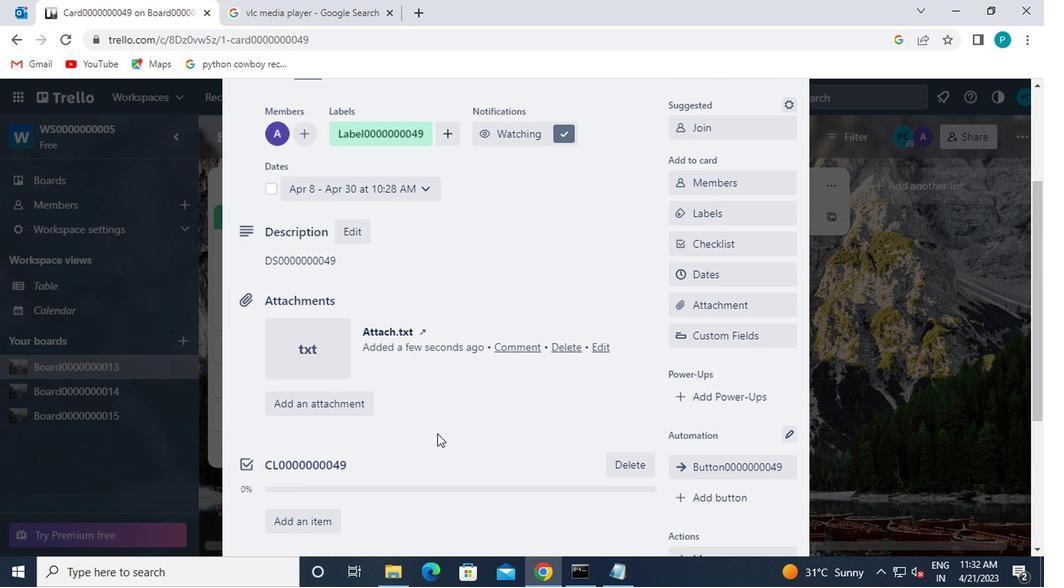 
